 Task: Add Attachment from computer to Card Card0000000005 in Board Board0000000002 in Workspace WS0000000001 in Trello. Add Cover Purple to Card Card0000000005 in Board Board0000000002 in Workspace WS0000000001 in Trello. Add "Move Card To …" Button titled Button0000000005 to "top" of the list "To Do" to Card Card0000000005 in Board Board0000000002 in Workspace WS0000000001 in Trello. Add Description DS0000000005 to Card Card0000000005 in Board Board0000000002 in Workspace WS0000000001 in Trello. Add Comment CM0000000005 to Card Card0000000005 in Board Board0000000002 in Workspace WS0000000001 in Trello
Action: Mouse moved to (368, 235)
Screenshot: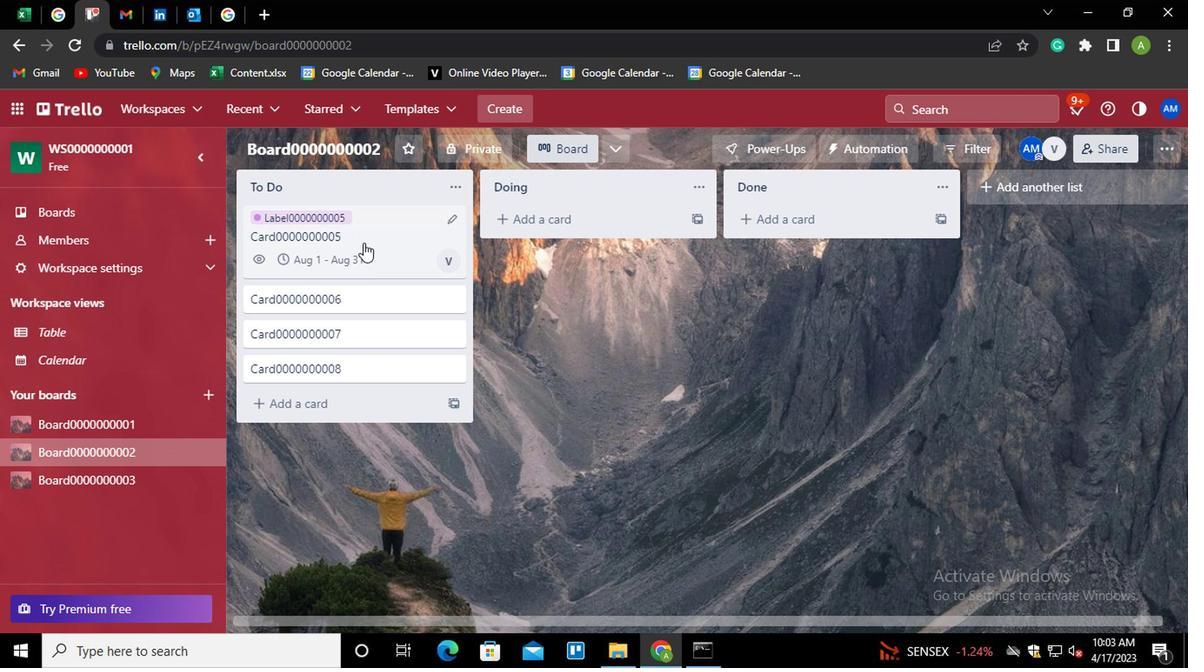 
Action: Mouse pressed left at (368, 235)
Screenshot: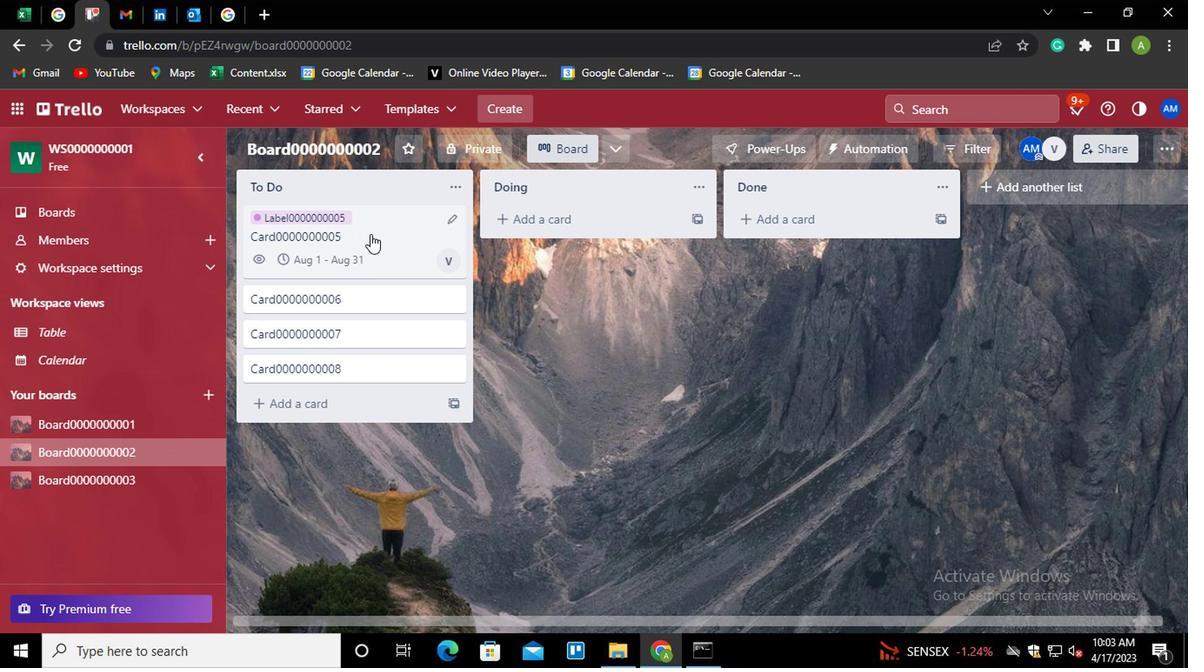 
Action: Mouse moved to (826, 442)
Screenshot: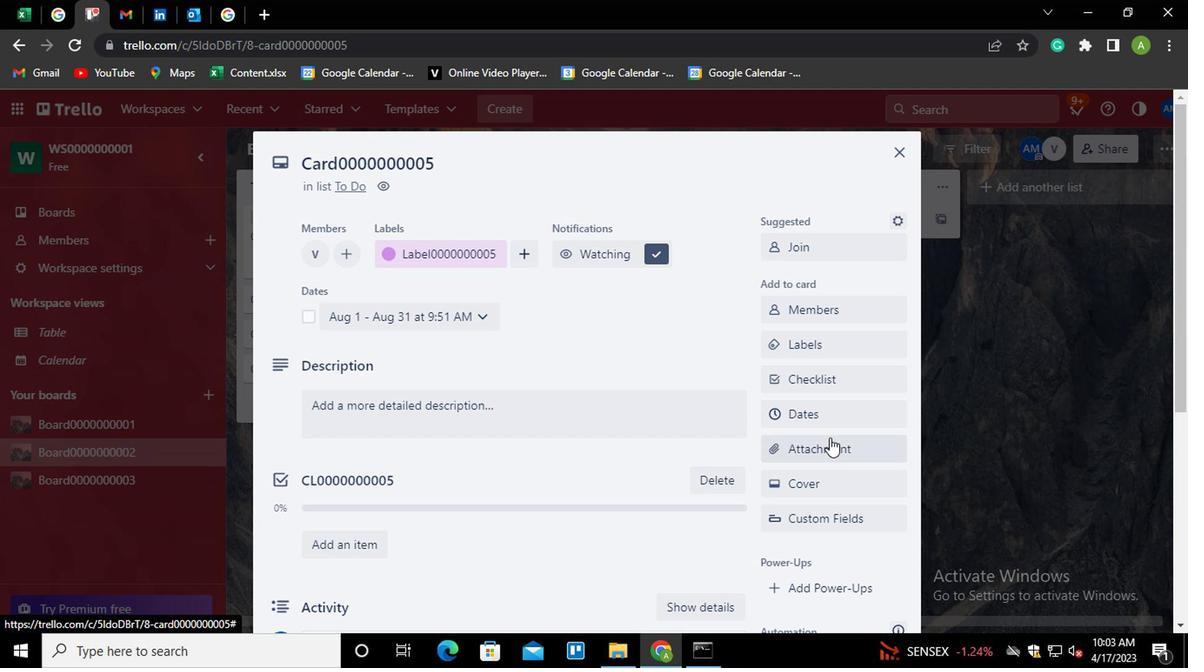 
Action: Mouse pressed left at (826, 442)
Screenshot: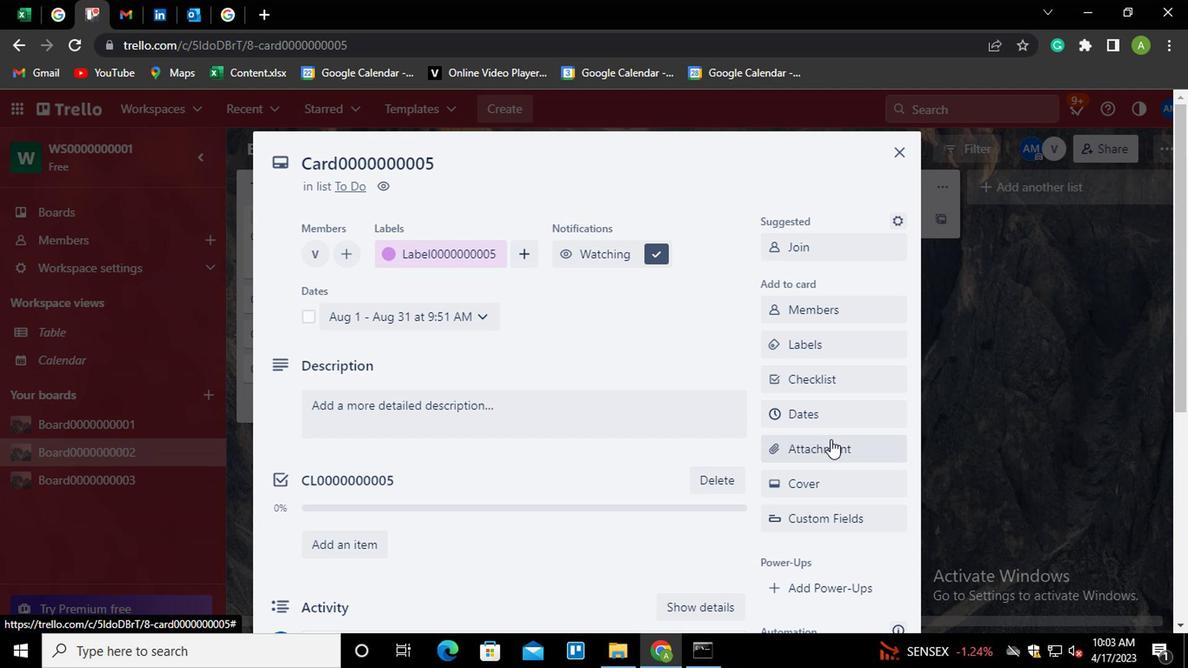 
Action: Mouse moved to (803, 177)
Screenshot: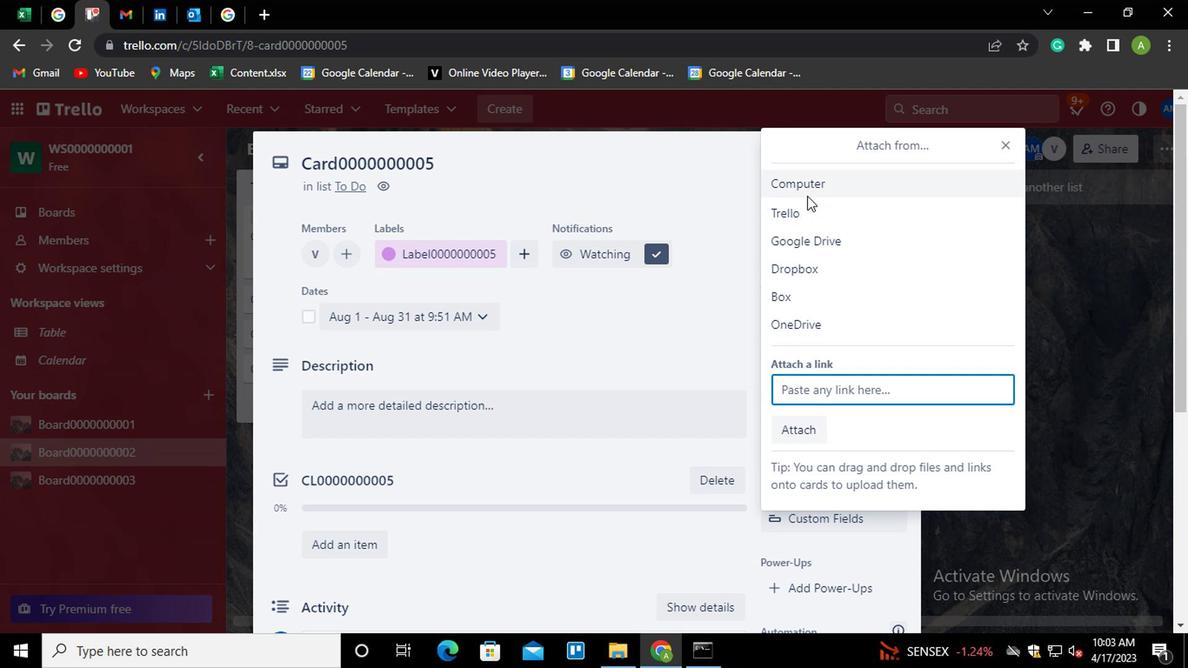 
Action: Mouse pressed left at (803, 177)
Screenshot: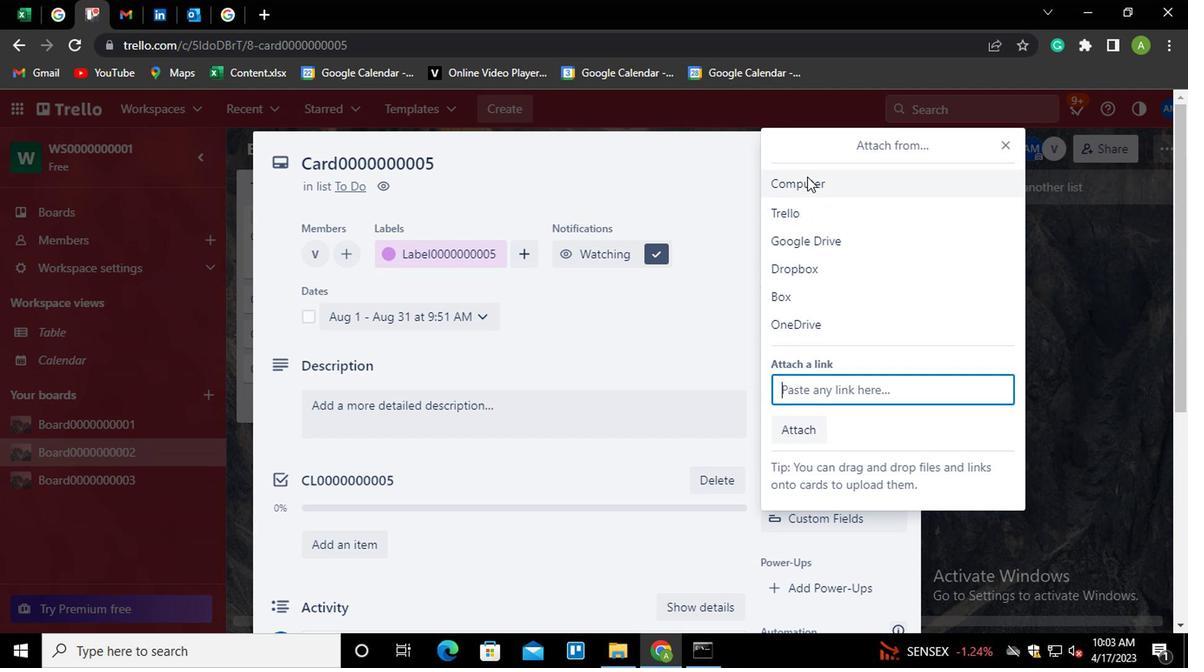 
Action: Mouse moved to (304, 130)
Screenshot: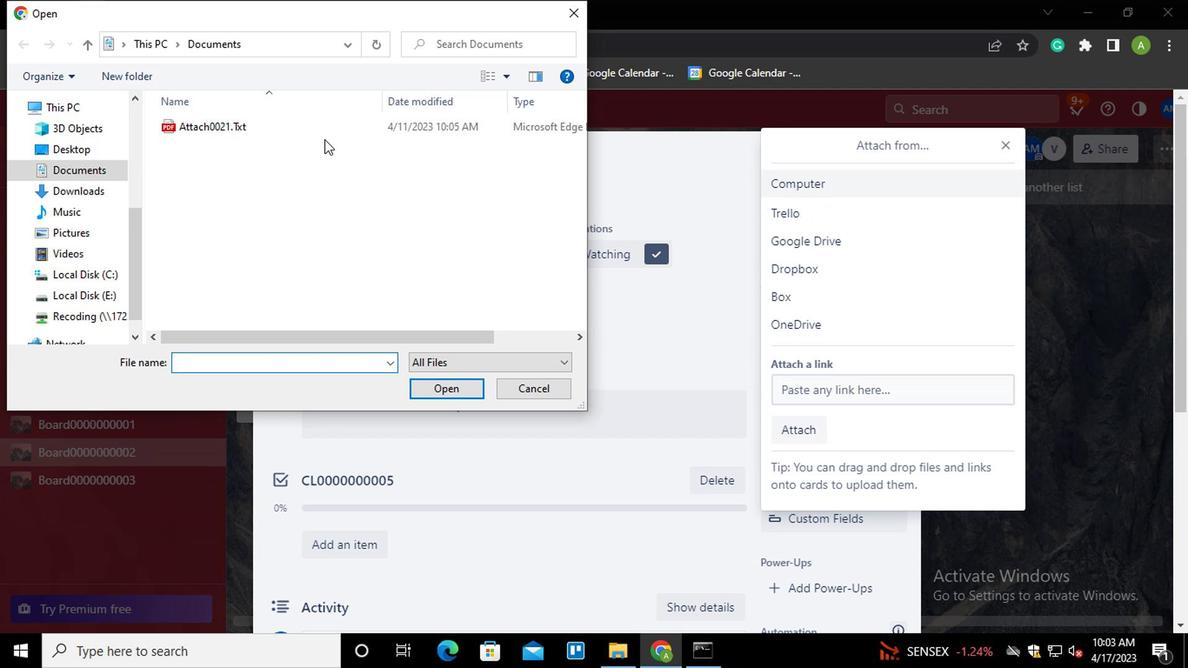 
Action: Mouse pressed left at (304, 130)
Screenshot: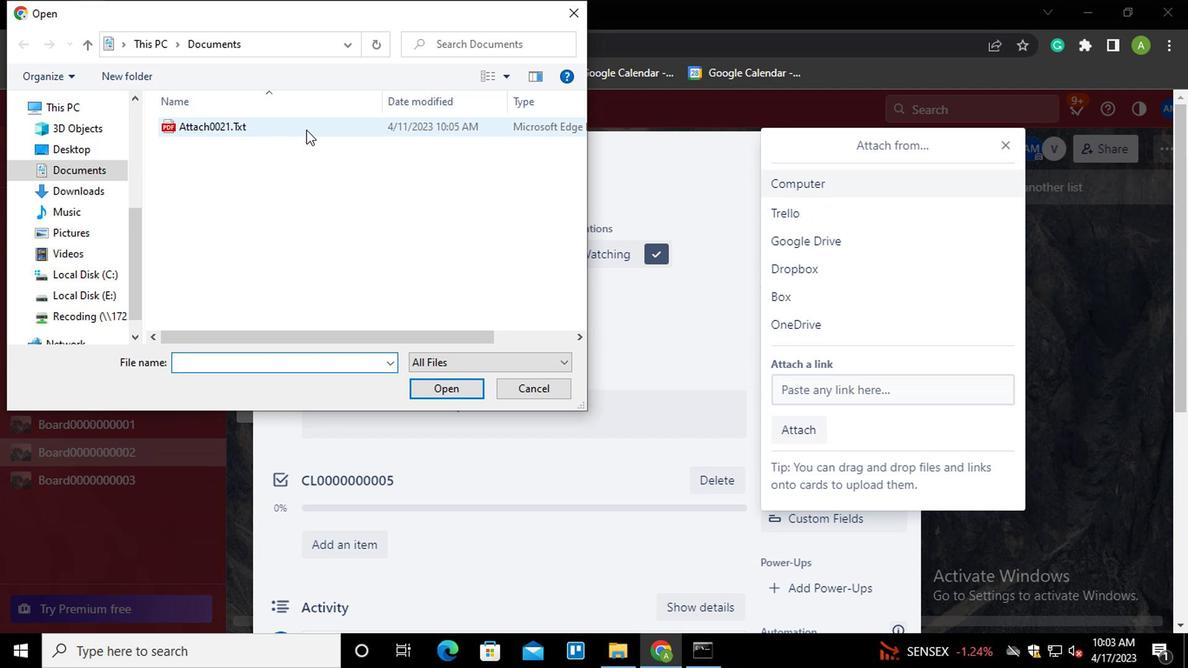 
Action: Mouse moved to (443, 388)
Screenshot: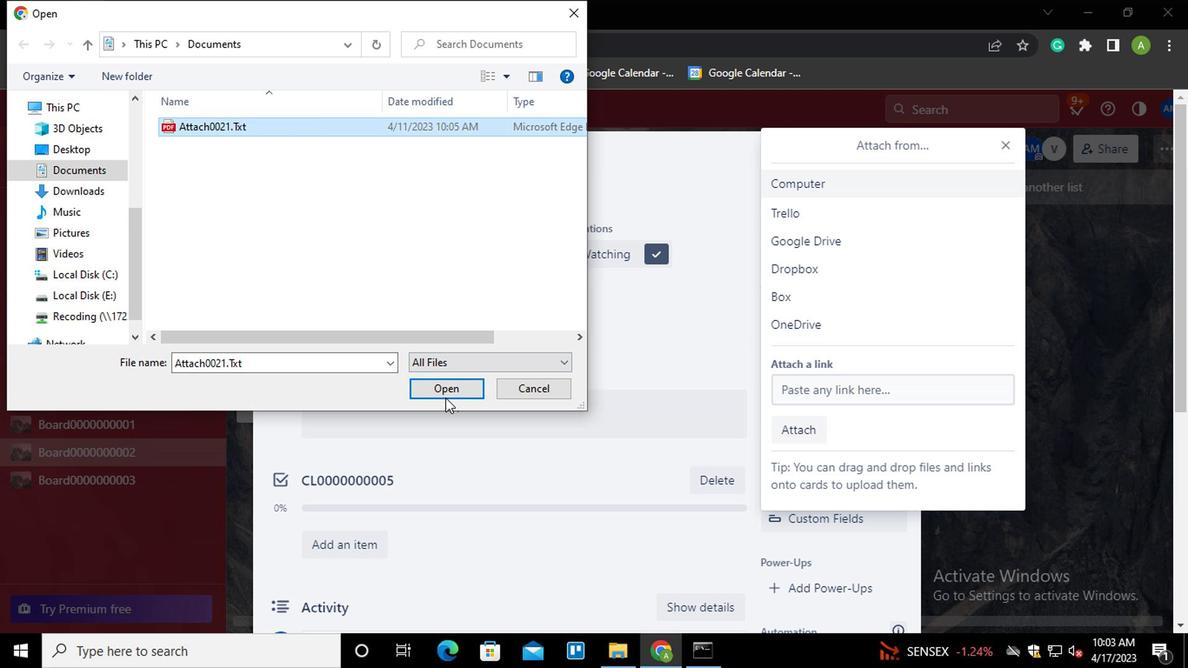 
Action: Mouse pressed left at (443, 388)
Screenshot: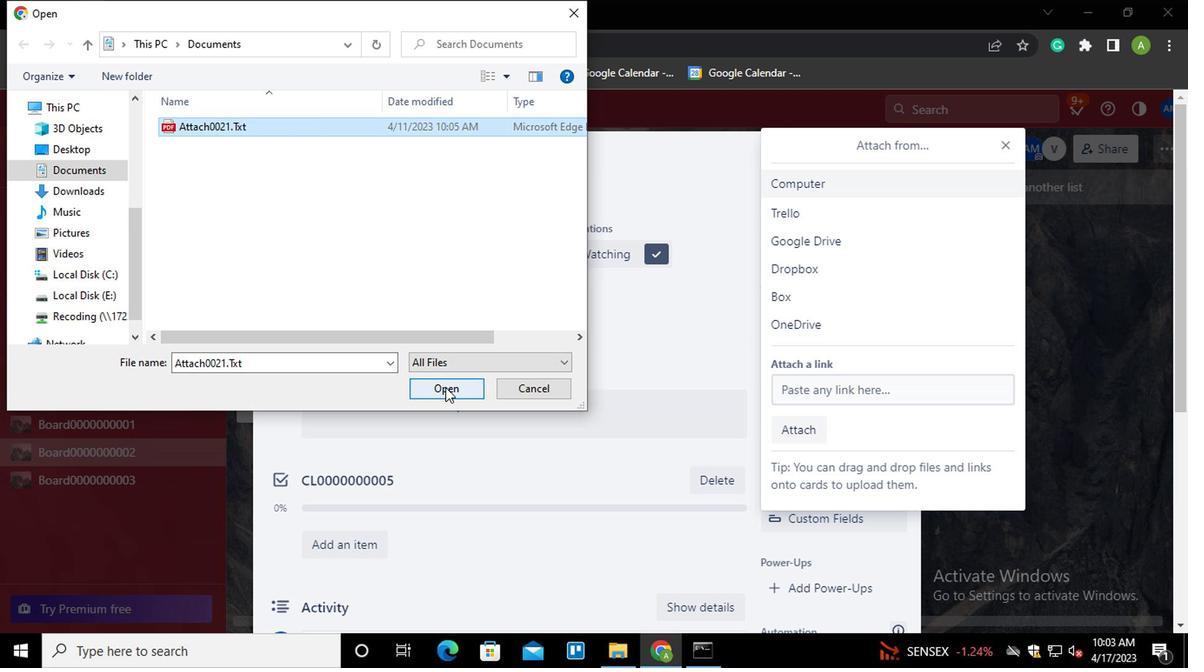 
Action: Mouse moved to (790, 487)
Screenshot: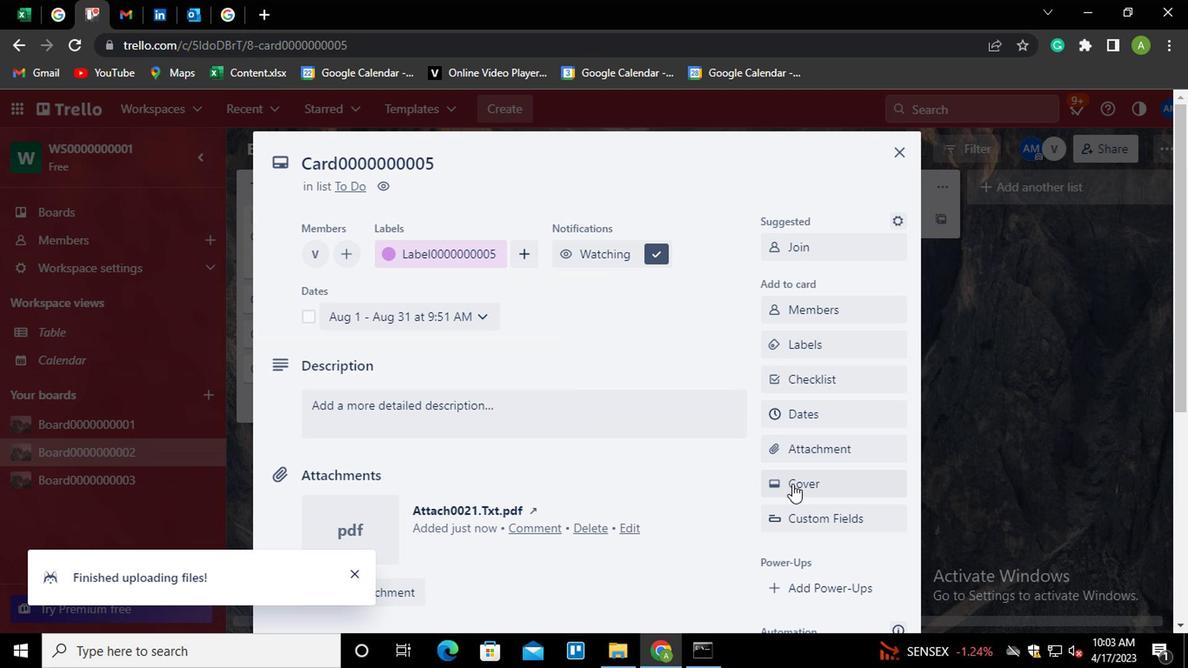 
Action: Mouse pressed left at (790, 487)
Screenshot: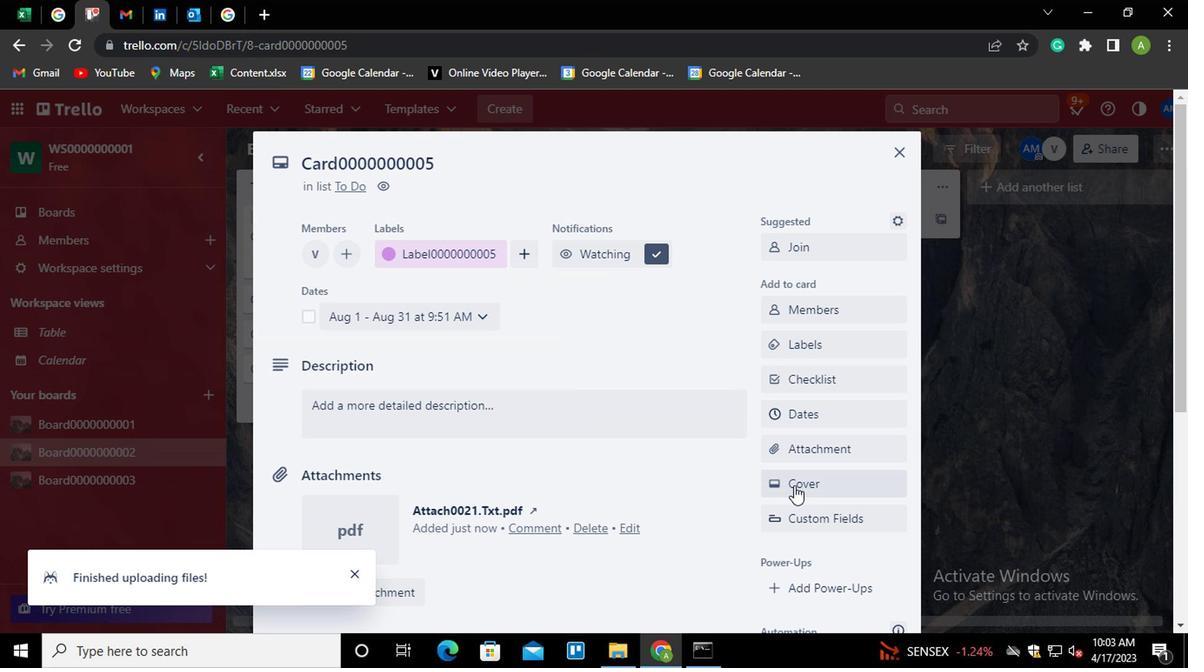 
Action: Mouse moved to (990, 294)
Screenshot: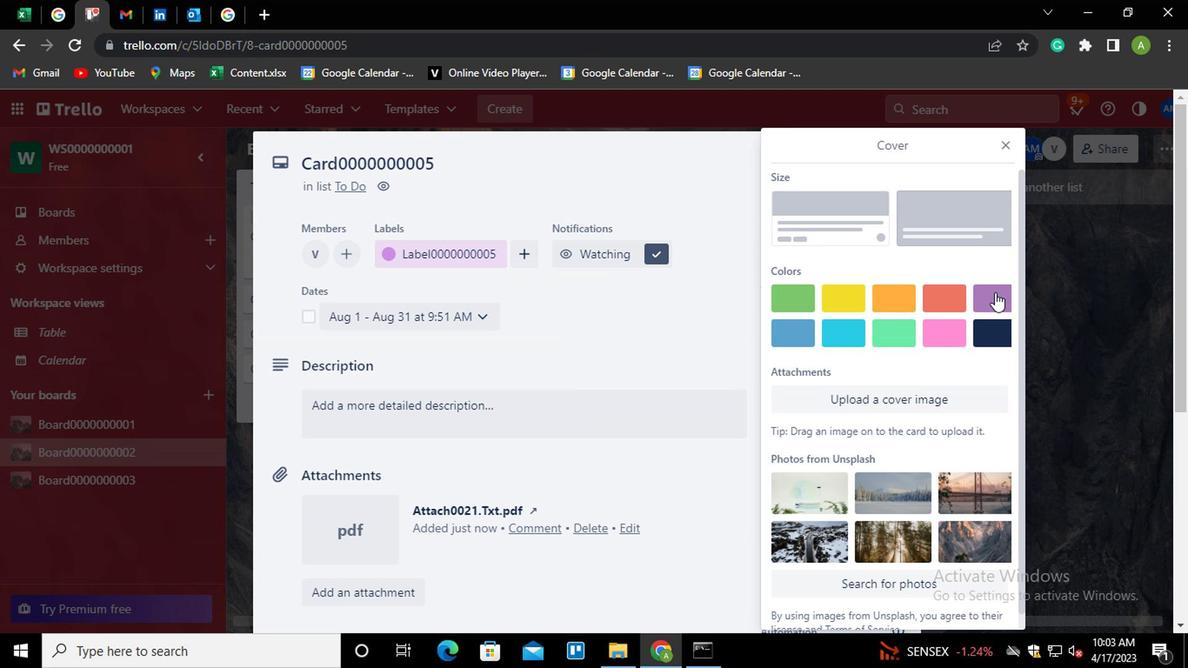 
Action: Mouse pressed left at (990, 294)
Screenshot: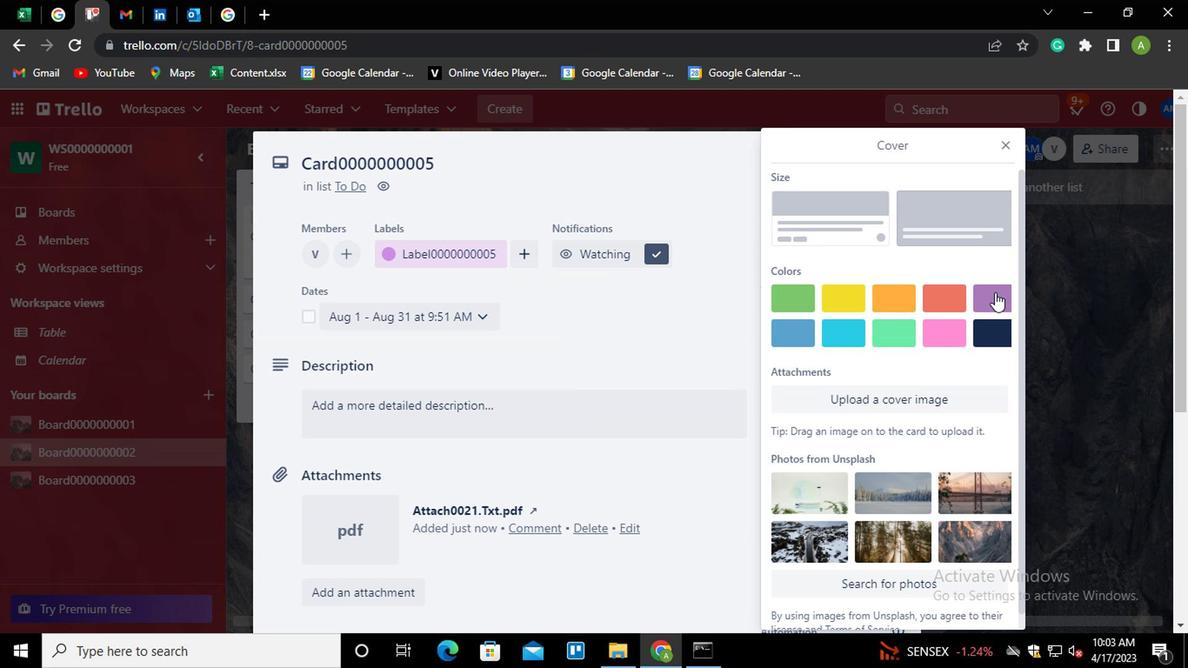 
Action: Mouse moved to (714, 344)
Screenshot: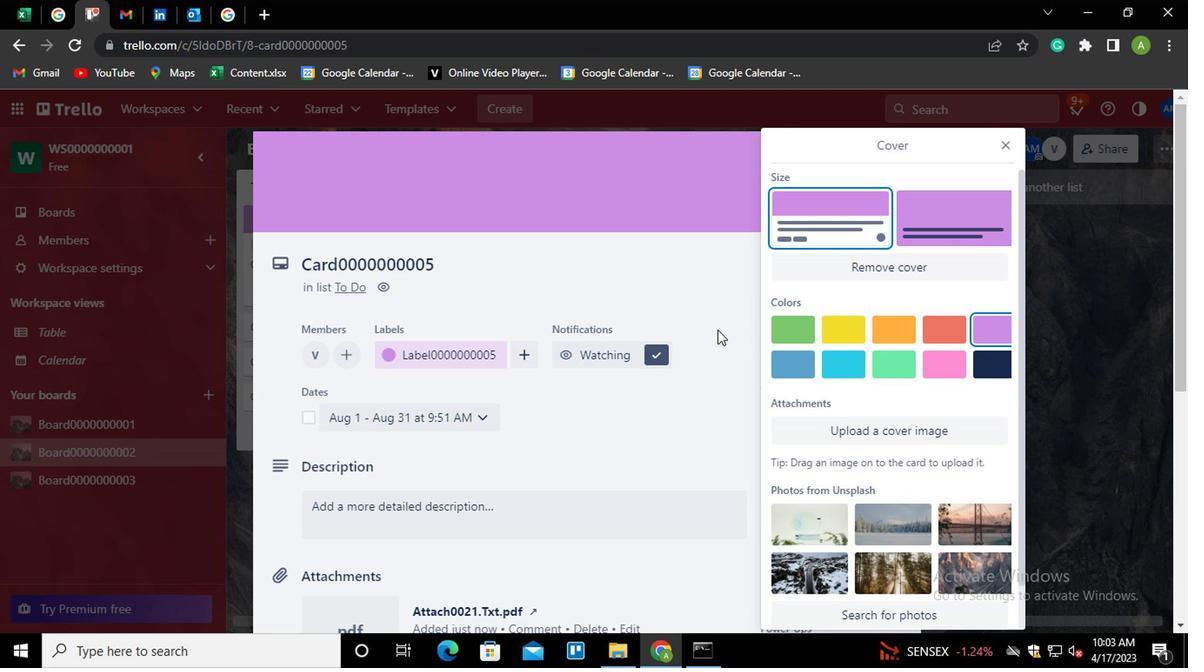 
Action: Mouse pressed left at (714, 344)
Screenshot: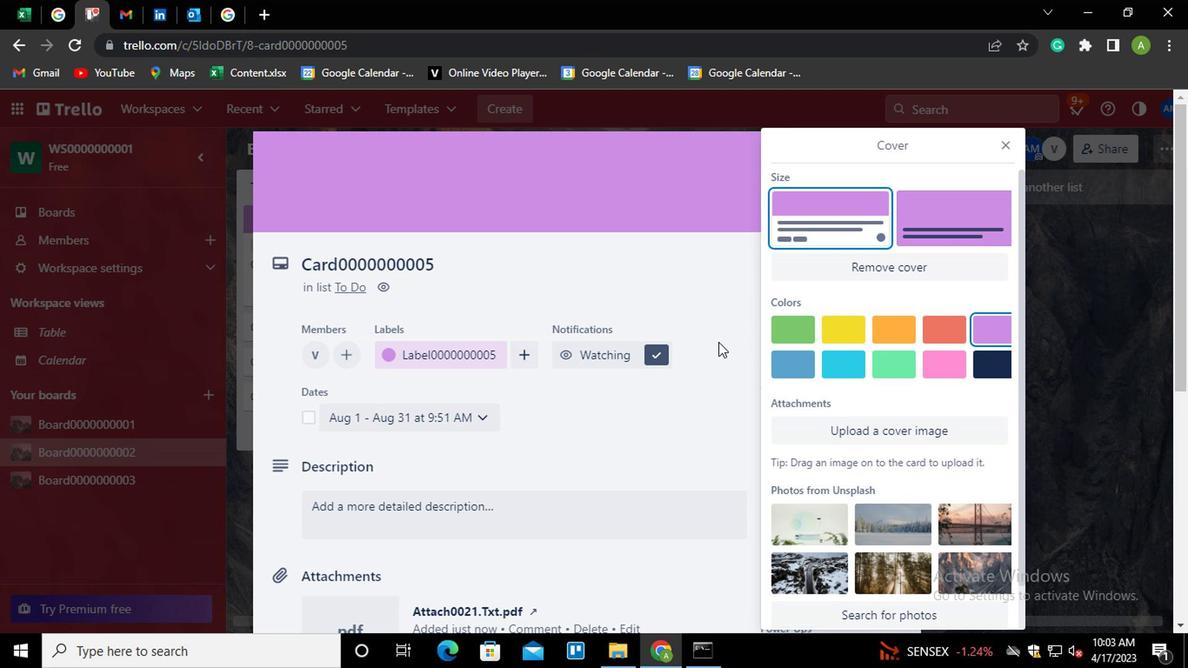
Action: Mouse moved to (803, 541)
Screenshot: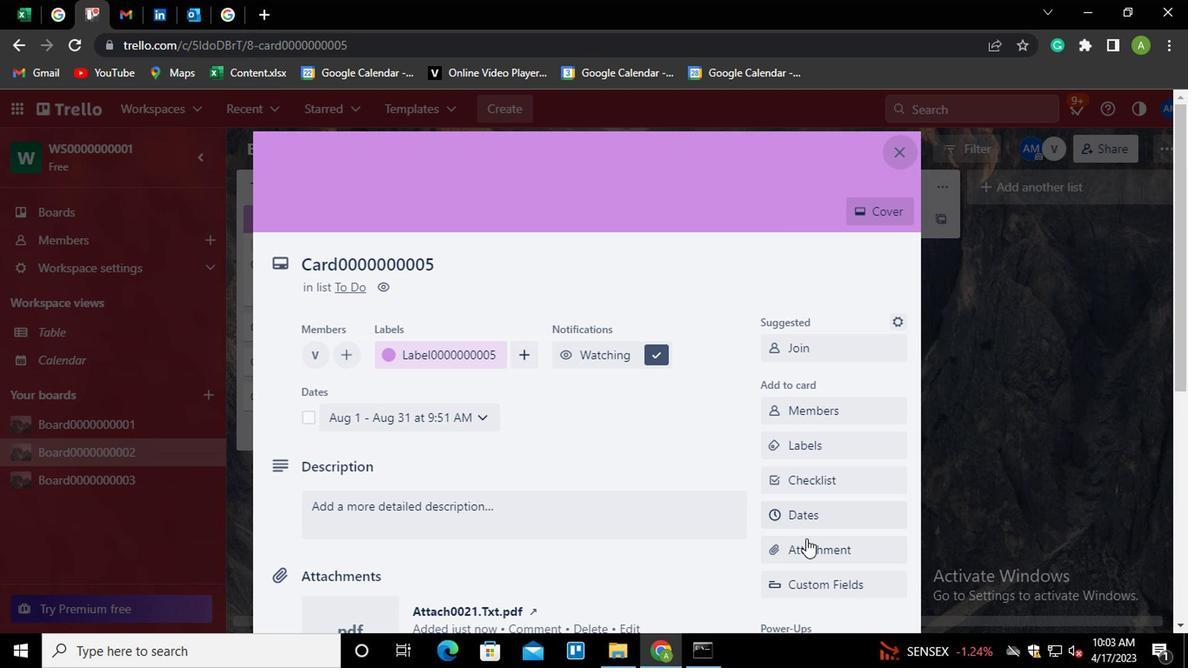 
Action: Mouse scrolled (803, 540) with delta (0, 0)
Screenshot: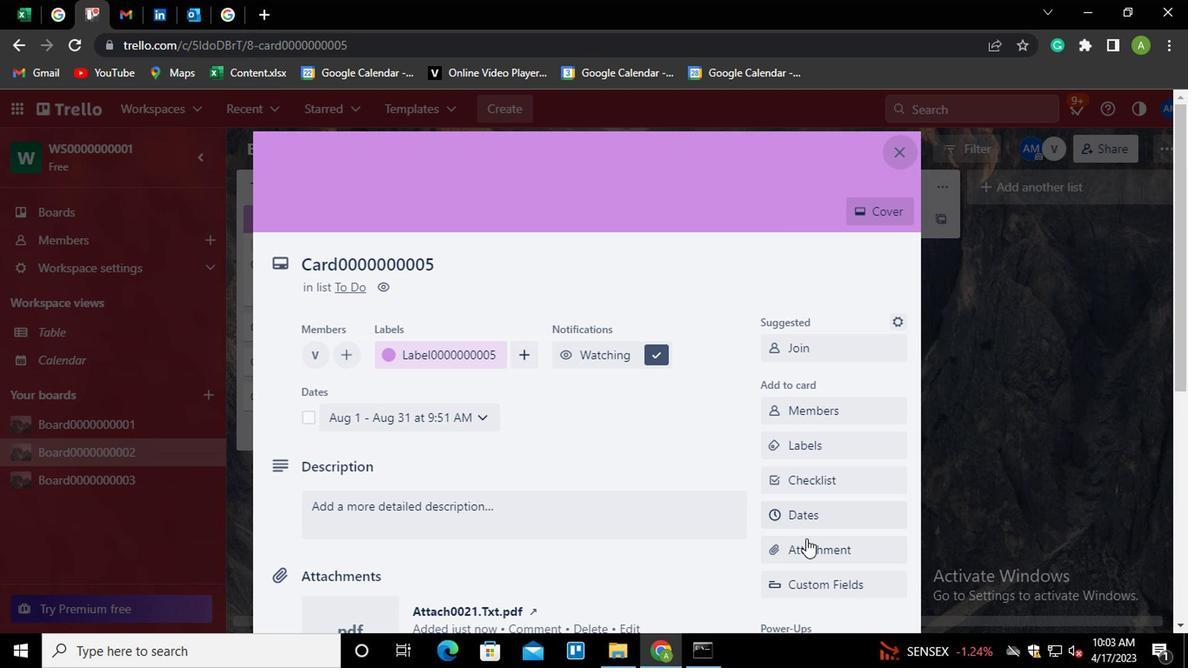 
Action: Mouse scrolled (803, 540) with delta (0, 0)
Screenshot: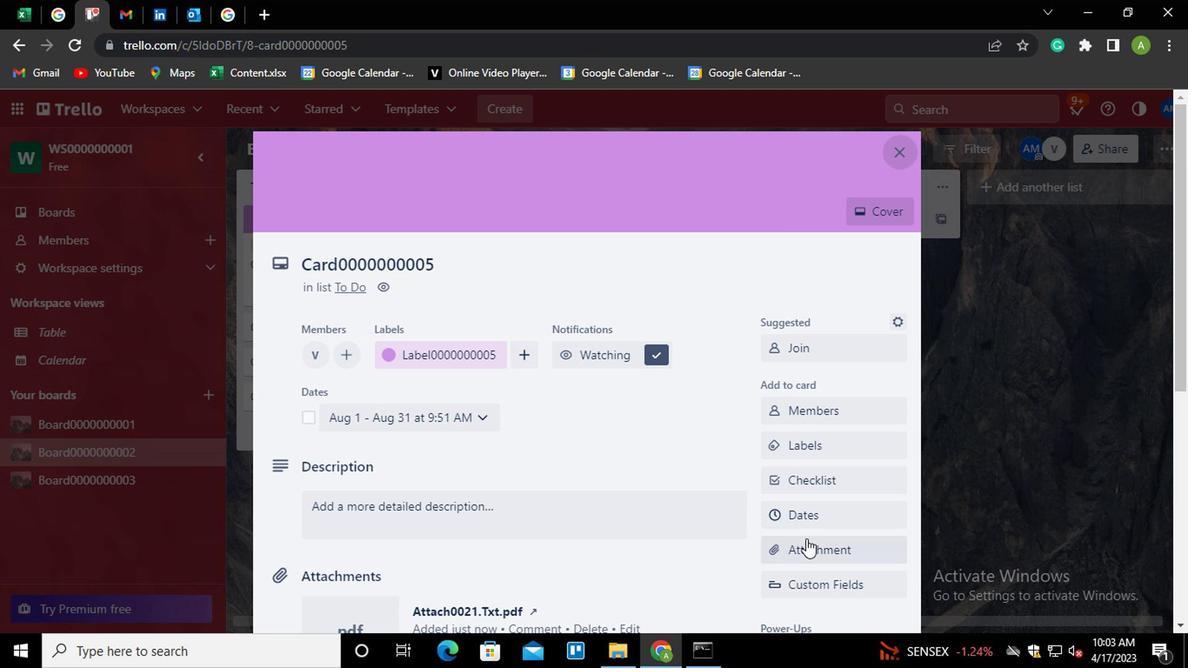 
Action: Mouse scrolled (803, 540) with delta (0, 0)
Screenshot: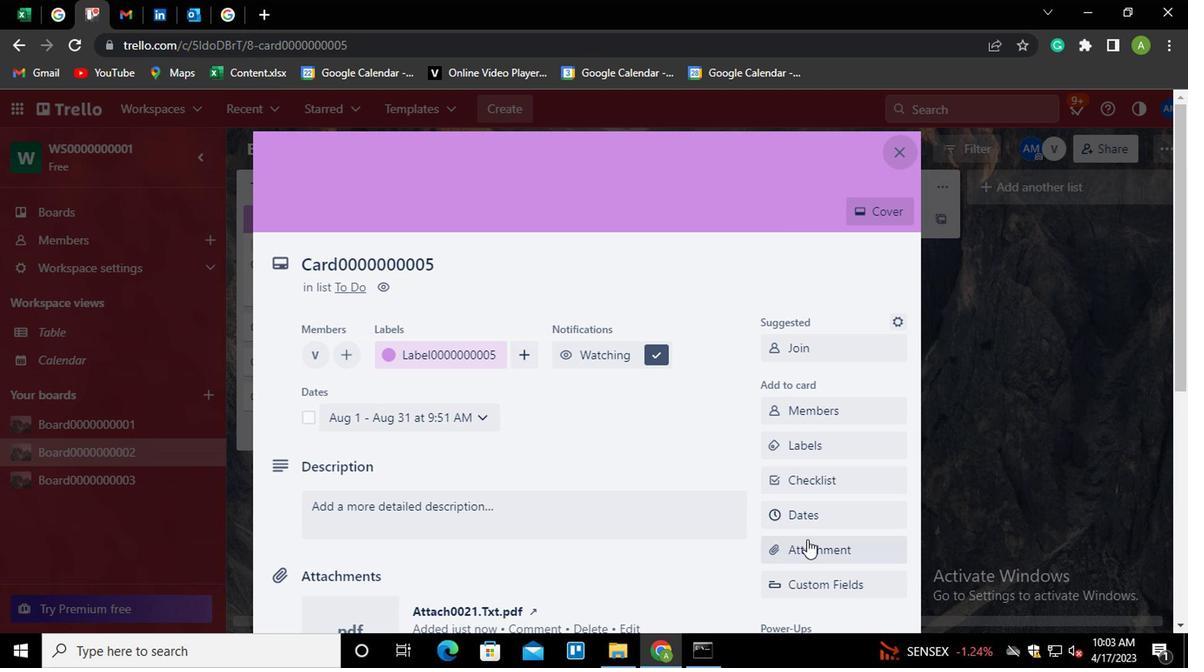 
Action: Mouse moved to (804, 478)
Screenshot: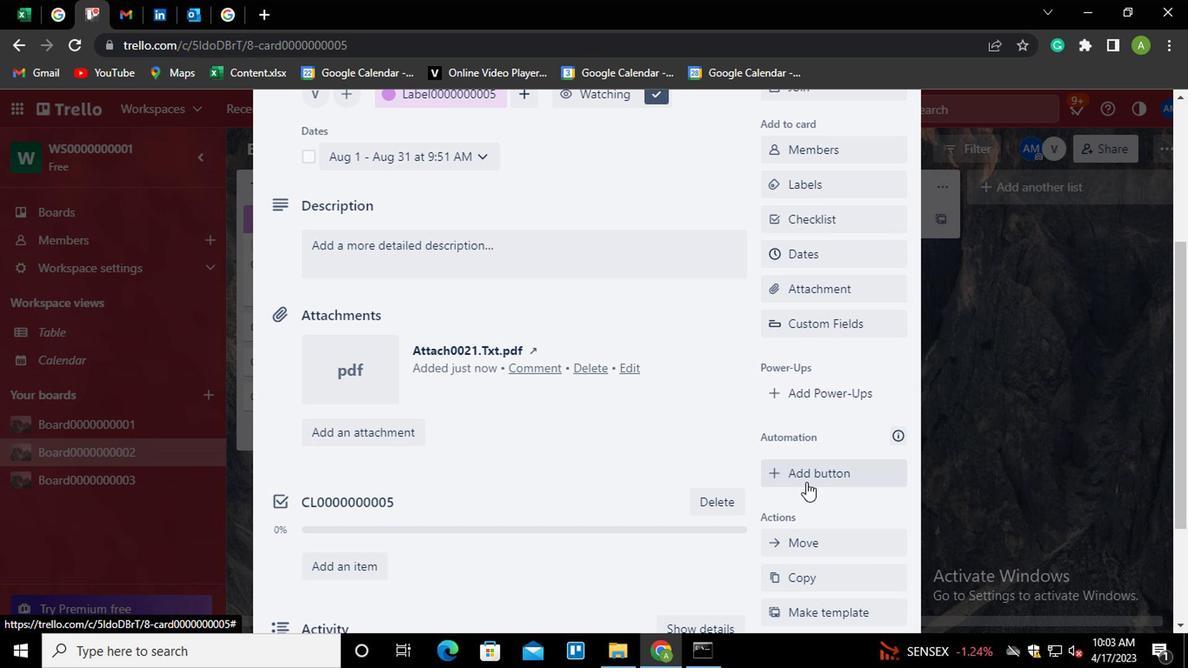 
Action: Mouse pressed left at (804, 478)
Screenshot: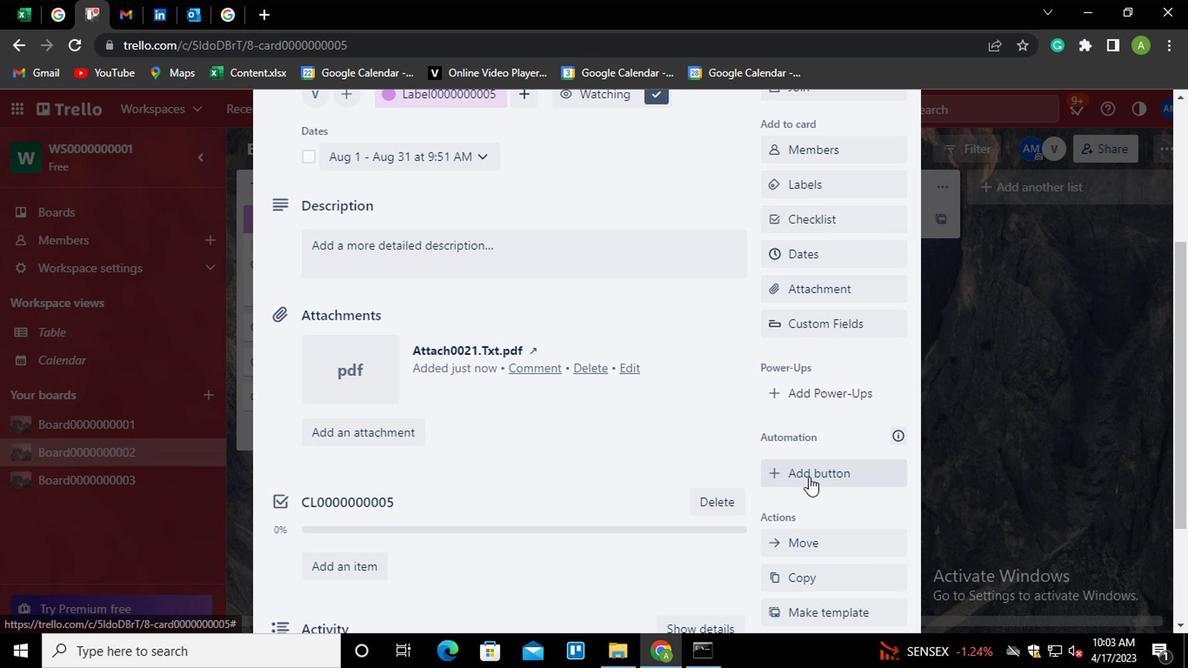 
Action: Mouse moved to (839, 224)
Screenshot: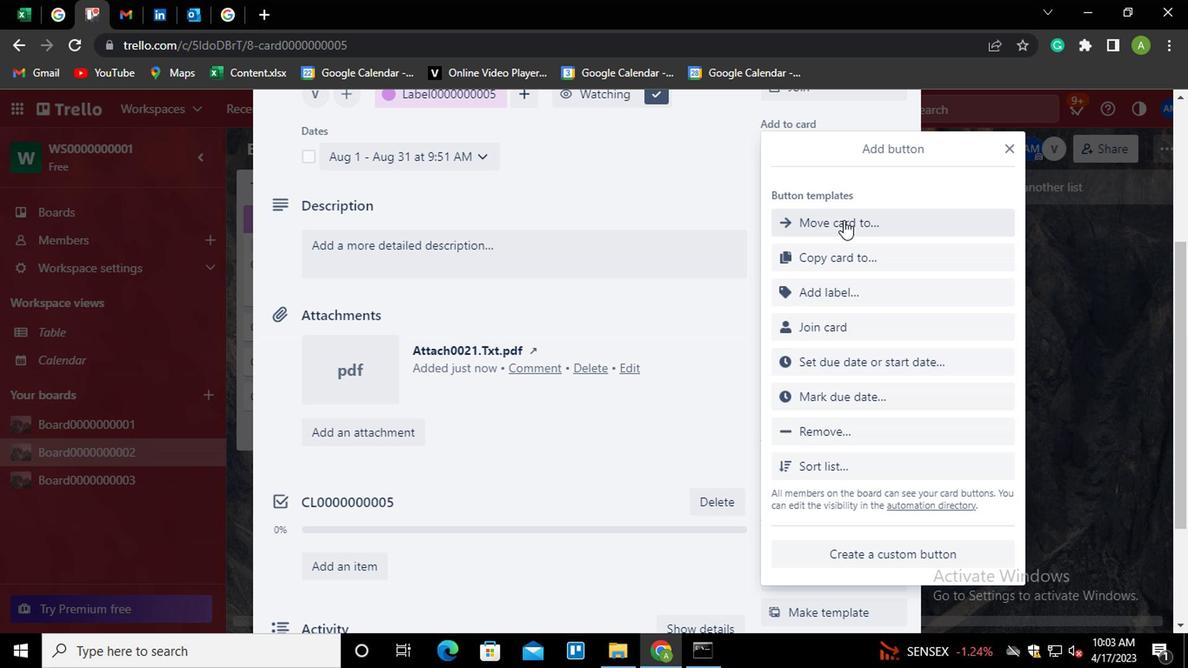 
Action: Mouse pressed left at (839, 224)
Screenshot: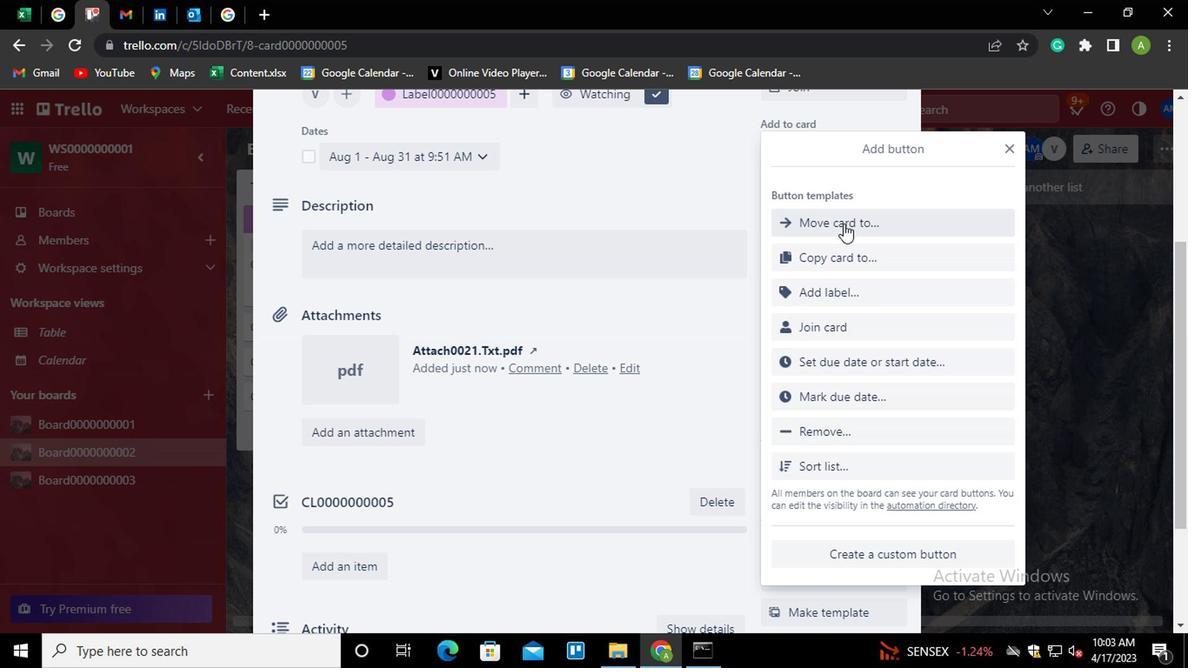 
Action: Mouse moved to (840, 226)
Screenshot: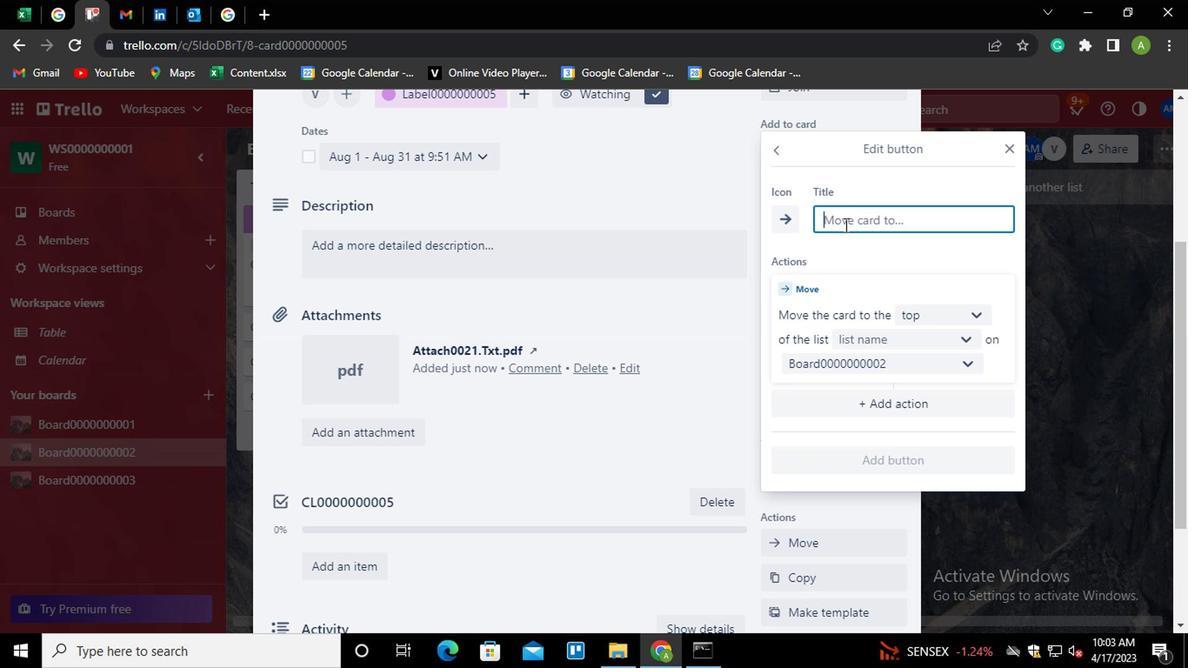 
Action: Key pressed <Key.shift>
Screenshot: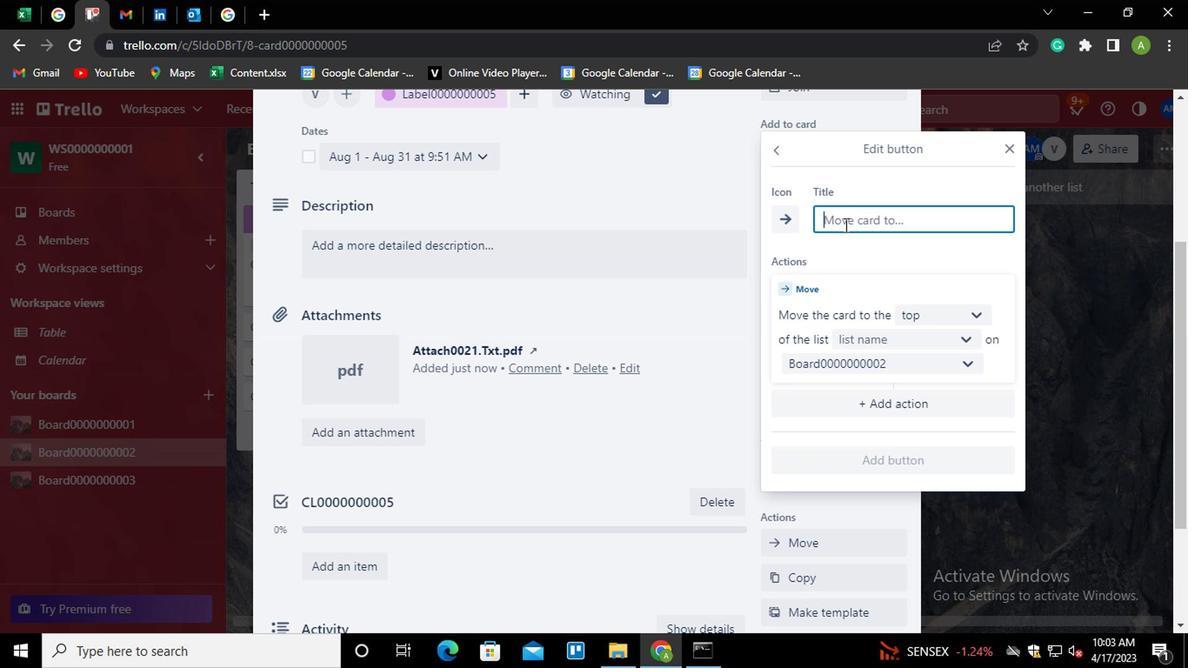 
Action: Mouse moved to (841, 224)
Screenshot: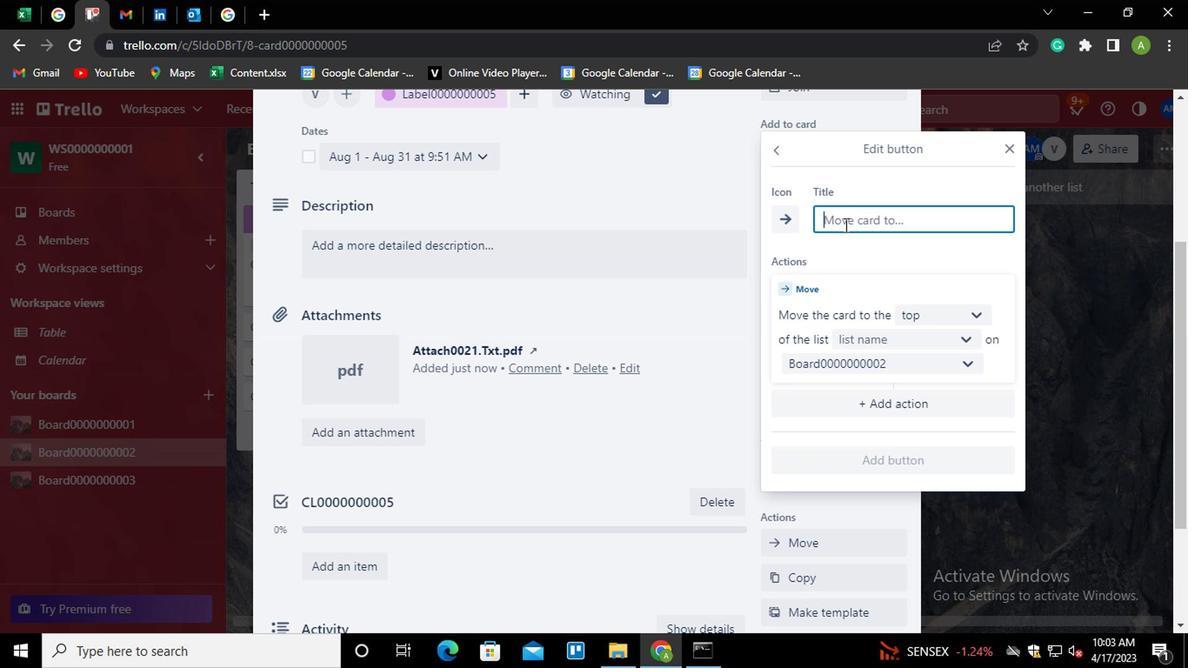 
Action: Key pressed BUTTON0000000005
Screenshot: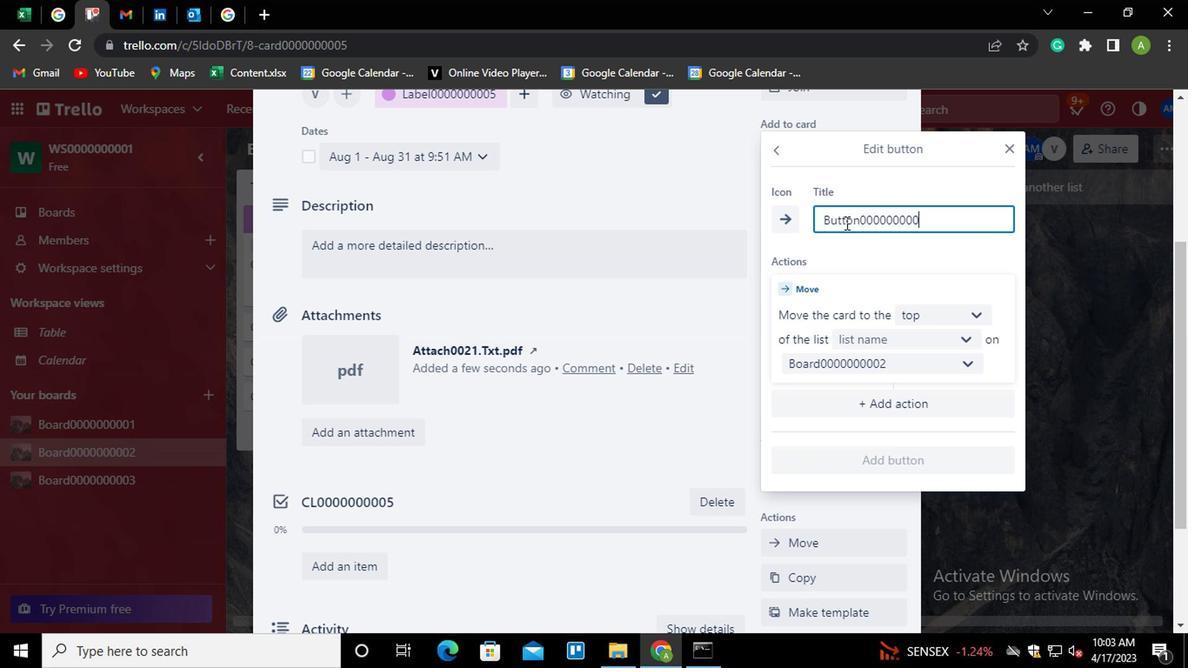 
Action: Mouse moved to (900, 339)
Screenshot: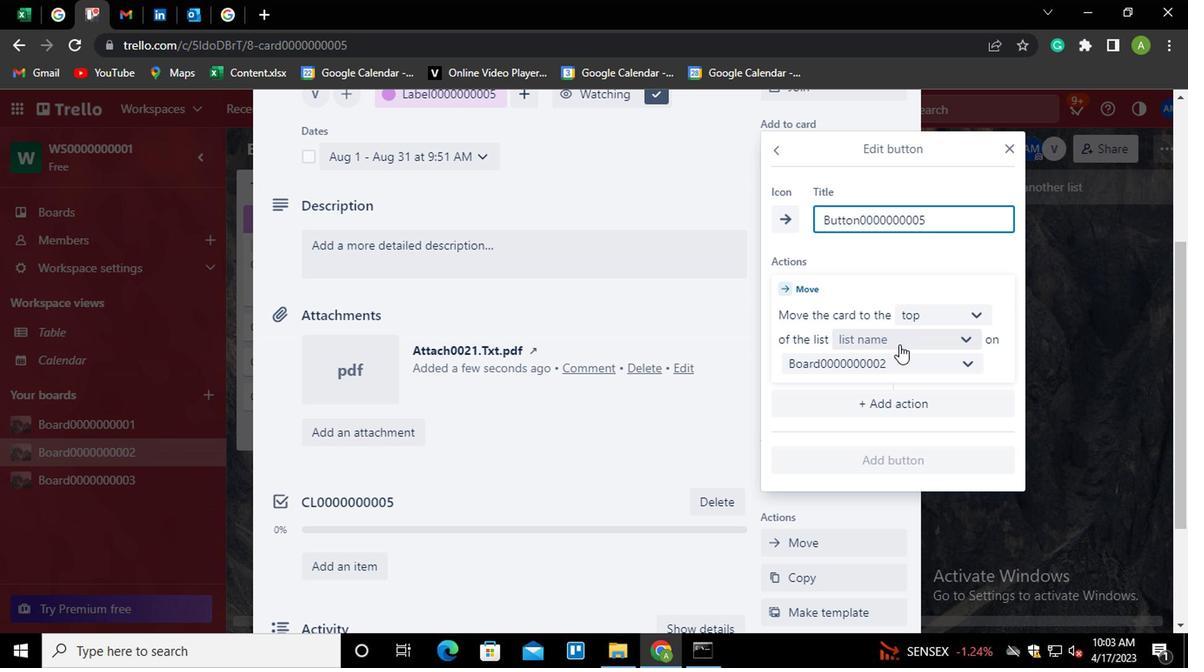 
Action: Mouse pressed left at (900, 339)
Screenshot: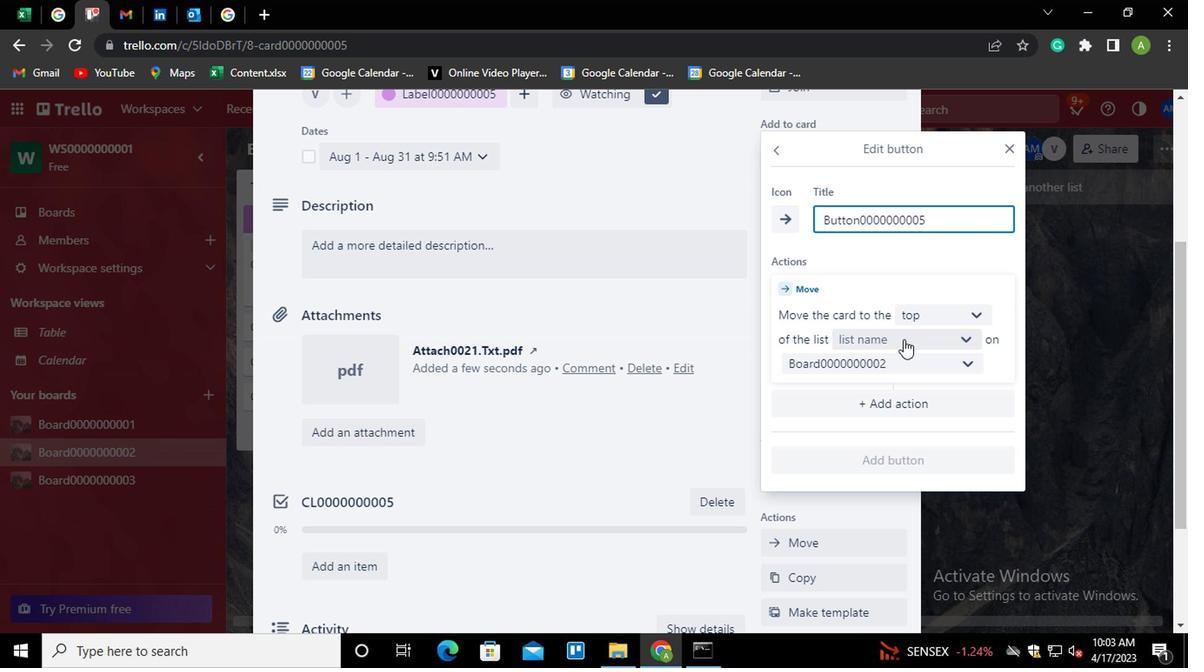 
Action: Mouse moved to (897, 372)
Screenshot: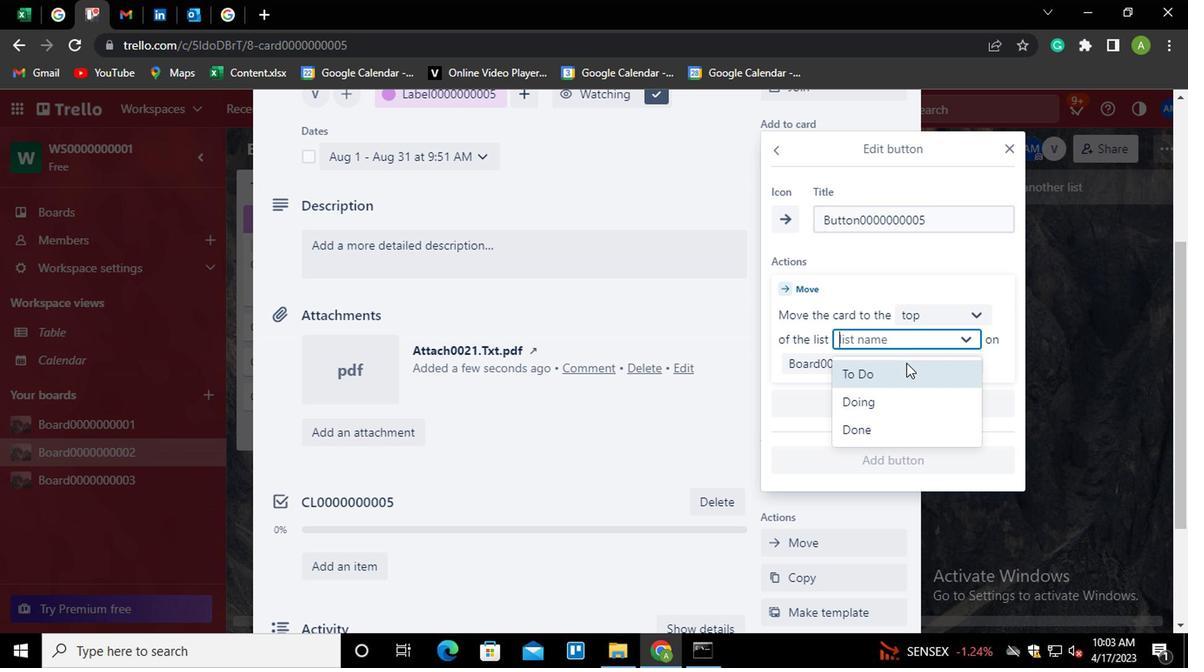 
Action: Mouse pressed left at (897, 372)
Screenshot: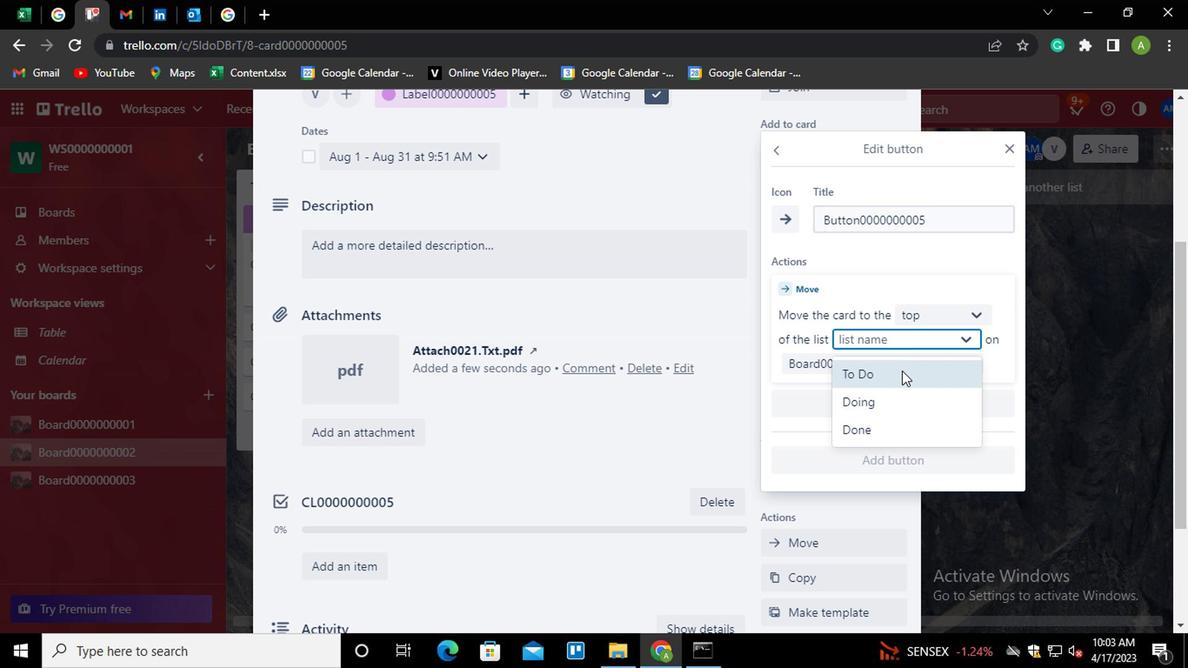 
Action: Mouse moved to (900, 455)
Screenshot: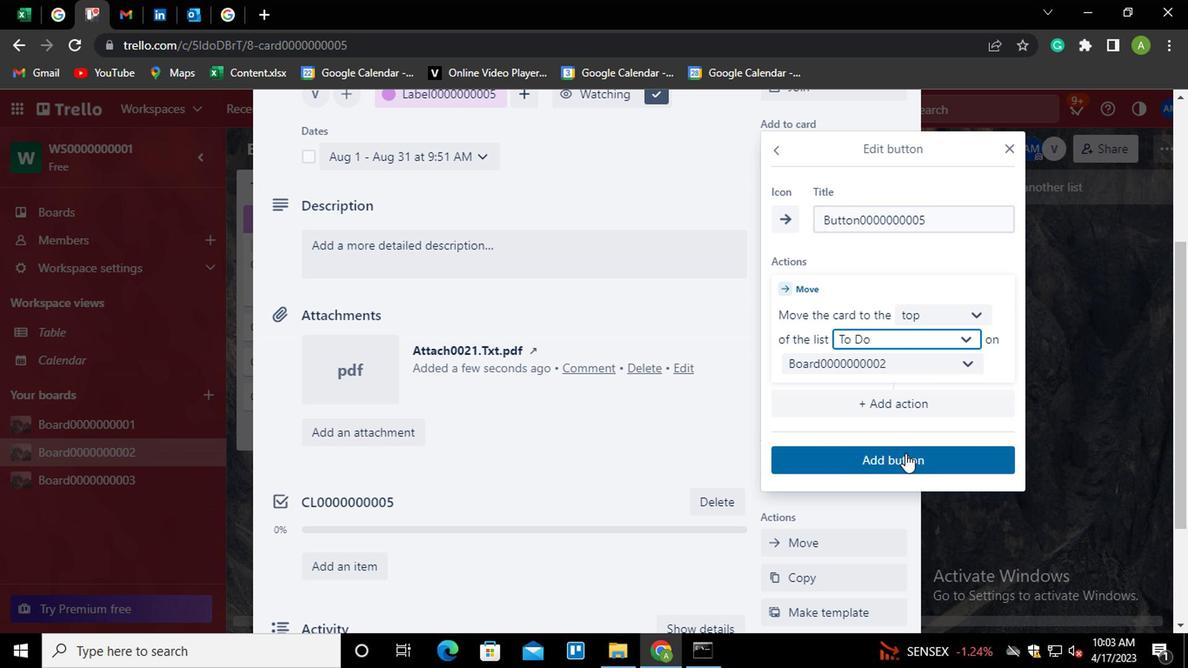 
Action: Mouse pressed left at (900, 455)
Screenshot: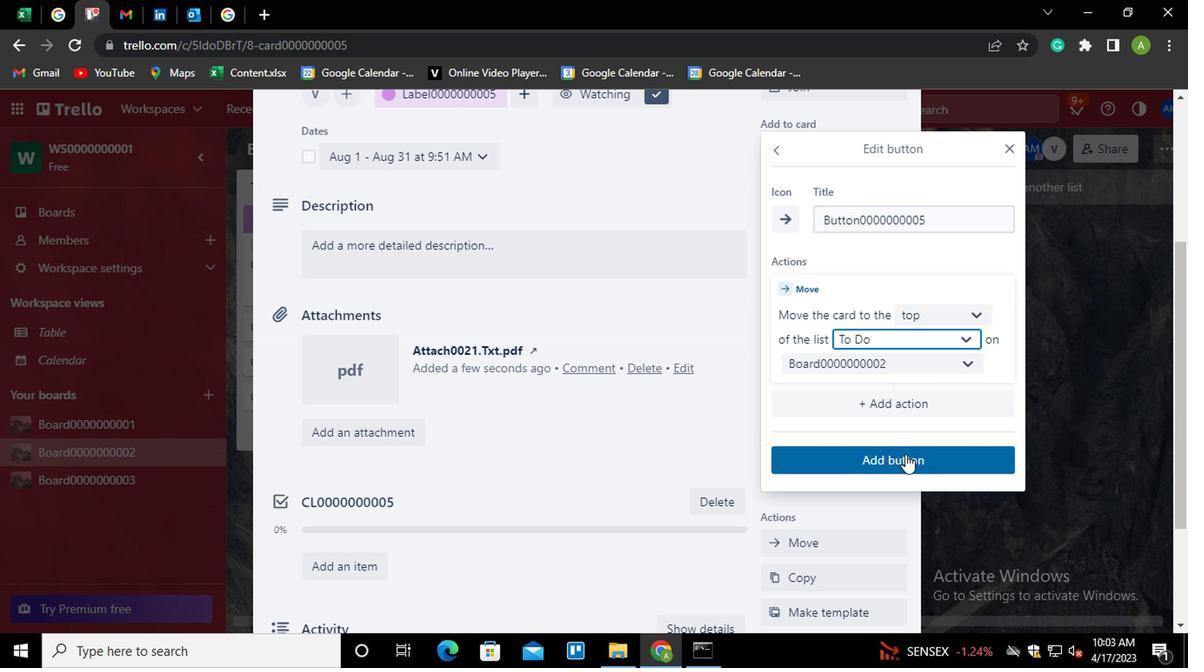 
Action: Mouse moved to (474, 246)
Screenshot: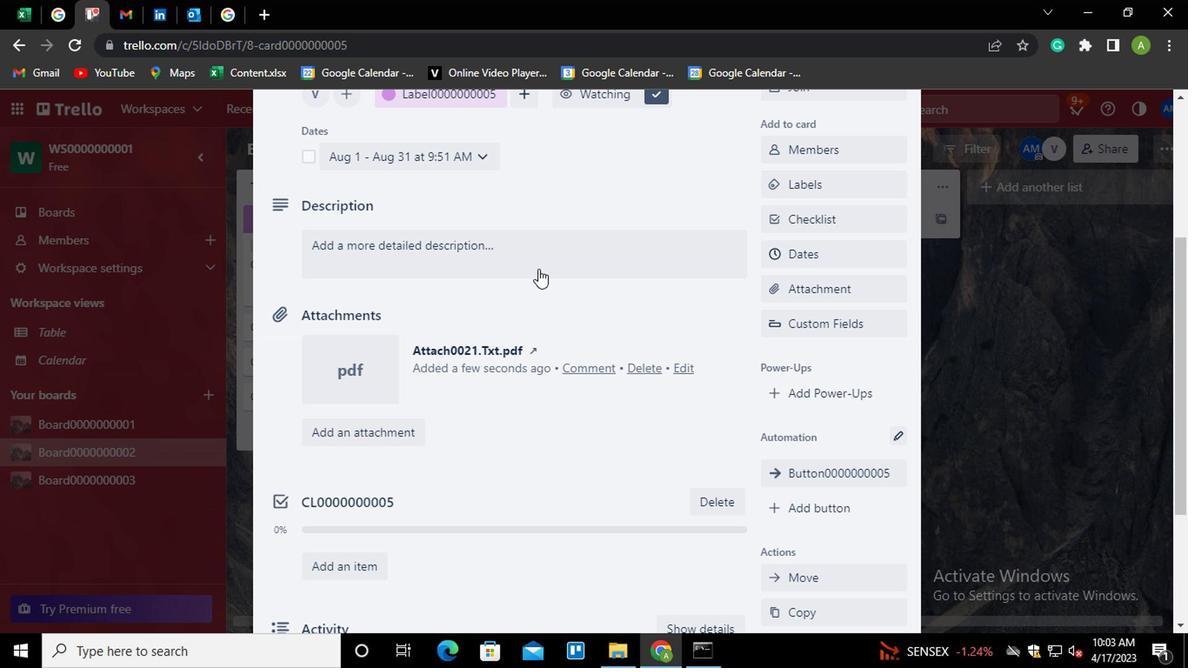 
Action: Mouse pressed left at (474, 246)
Screenshot: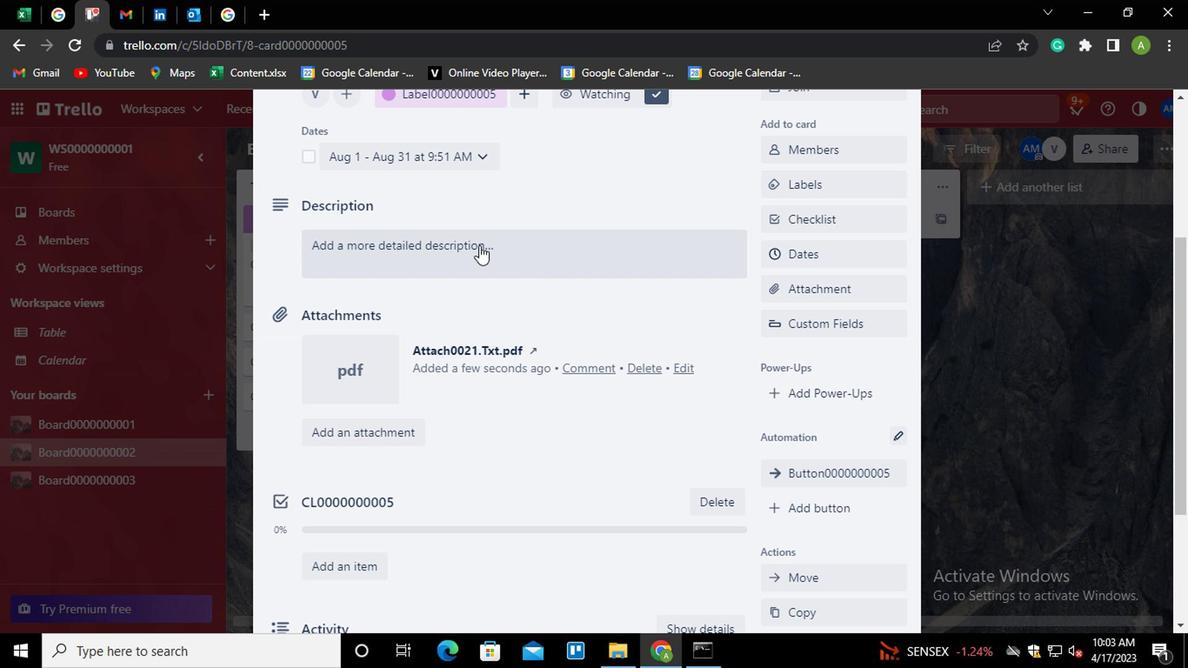 
Action: Mouse moved to (465, 250)
Screenshot: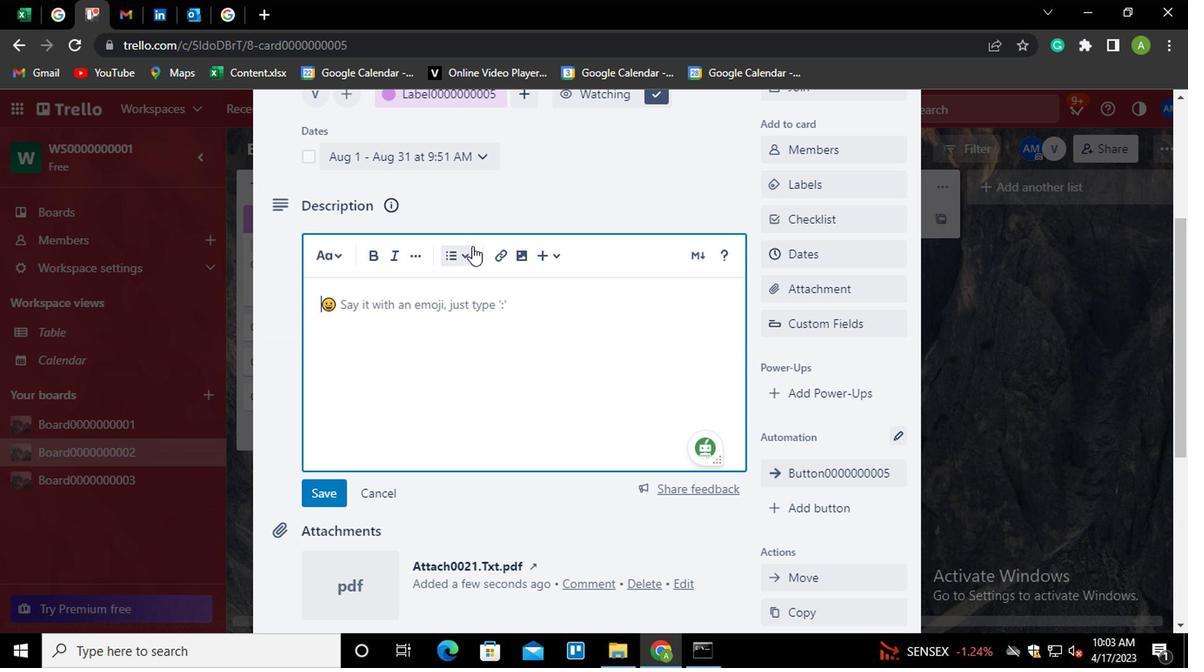 
Action: Key pressed <Key.shift>
Screenshot: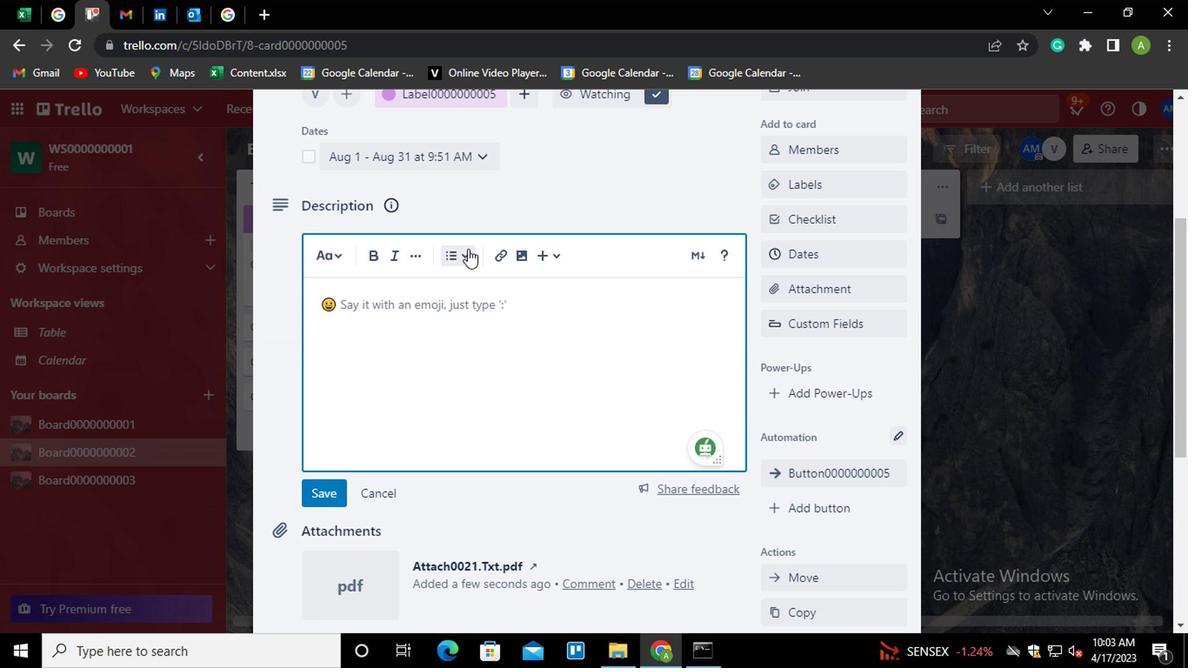 
Action: Mouse moved to (459, 252)
Screenshot: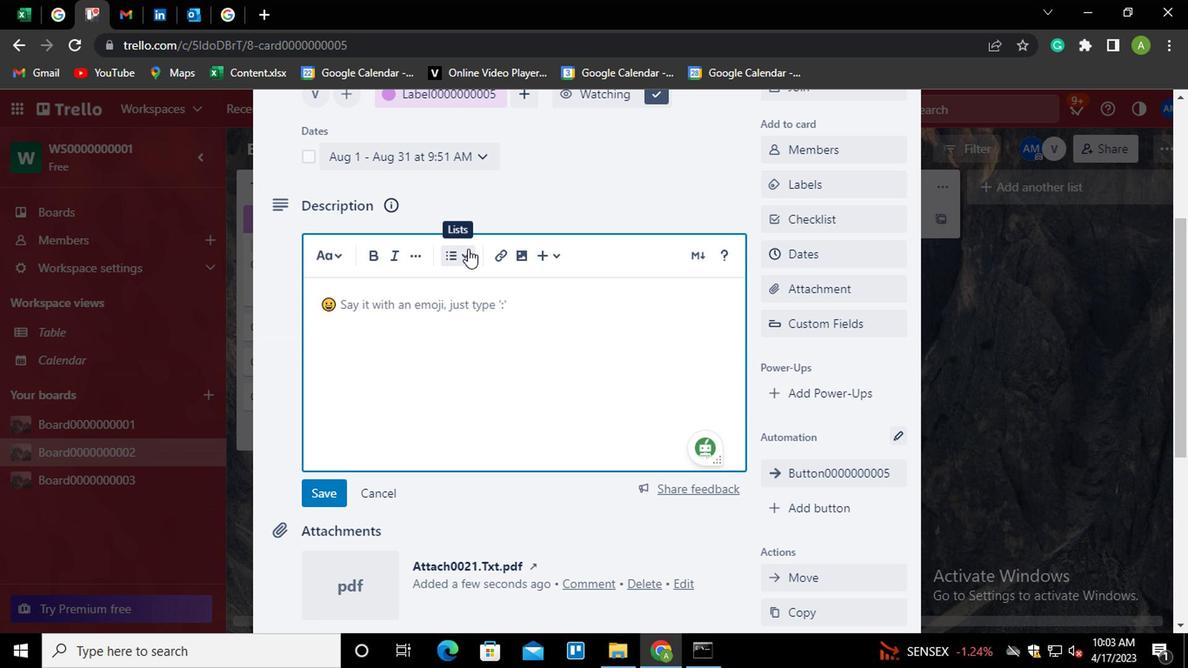 
Action: Key pressed D
Screenshot: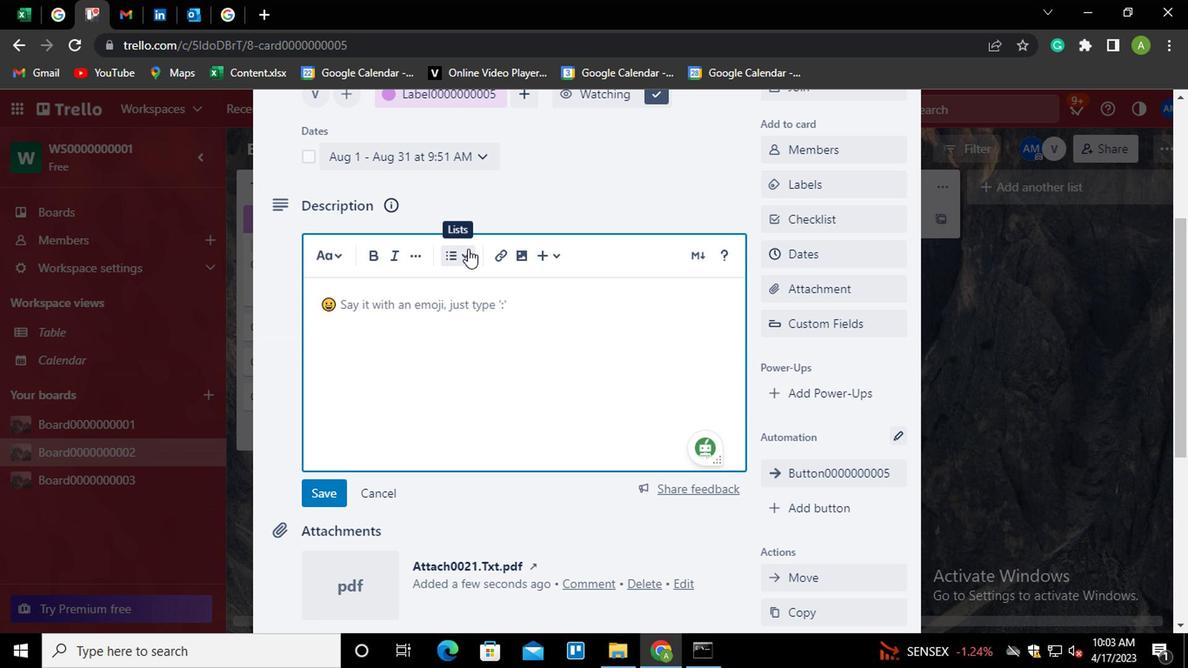 
Action: Mouse moved to (459, 253)
Screenshot: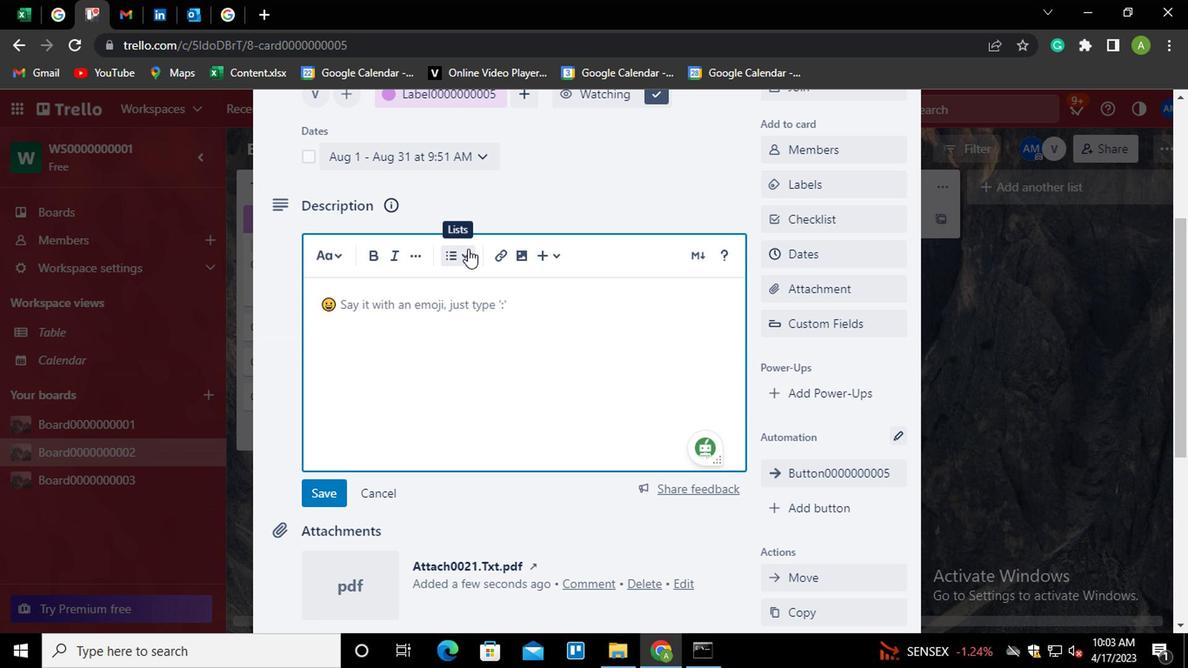 
Action: Key pressed S0000000005
Screenshot: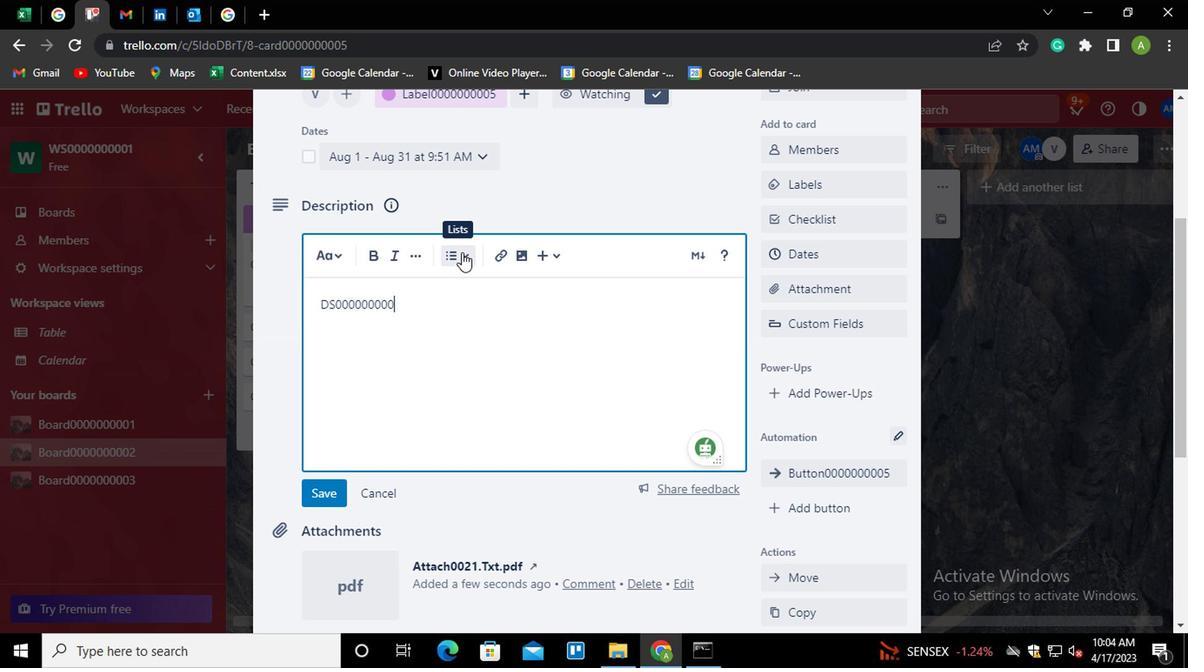 
Action: Mouse moved to (315, 495)
Screenshot: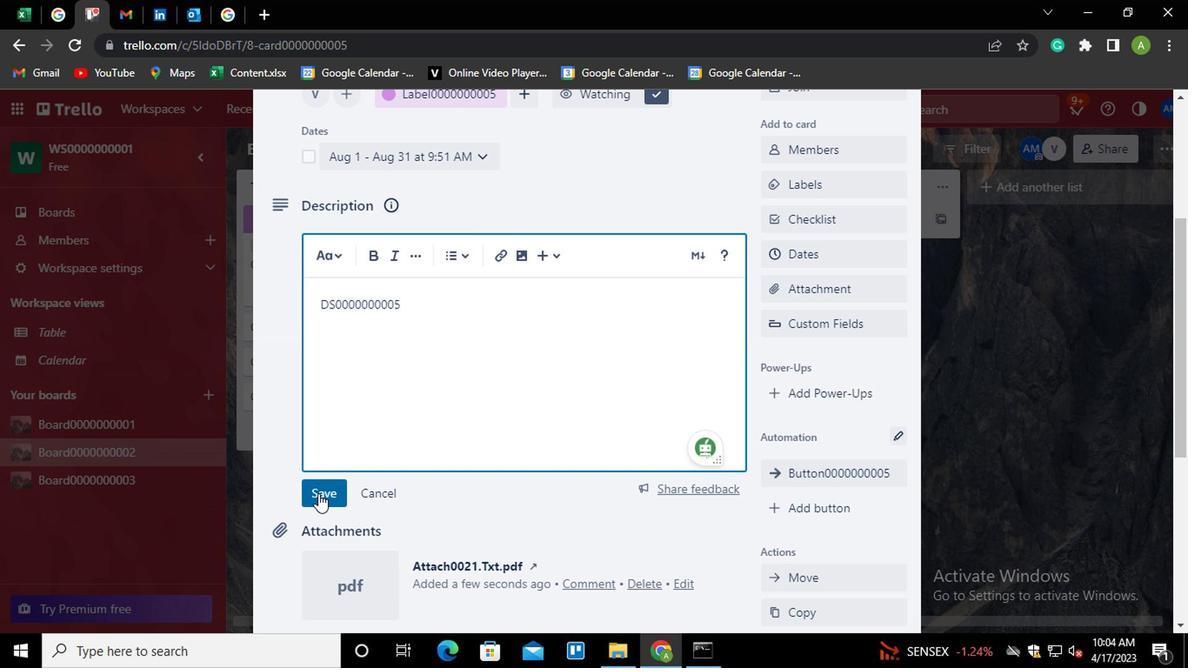 
Action: Mouse pressed left at (315, 495)
Screenshot: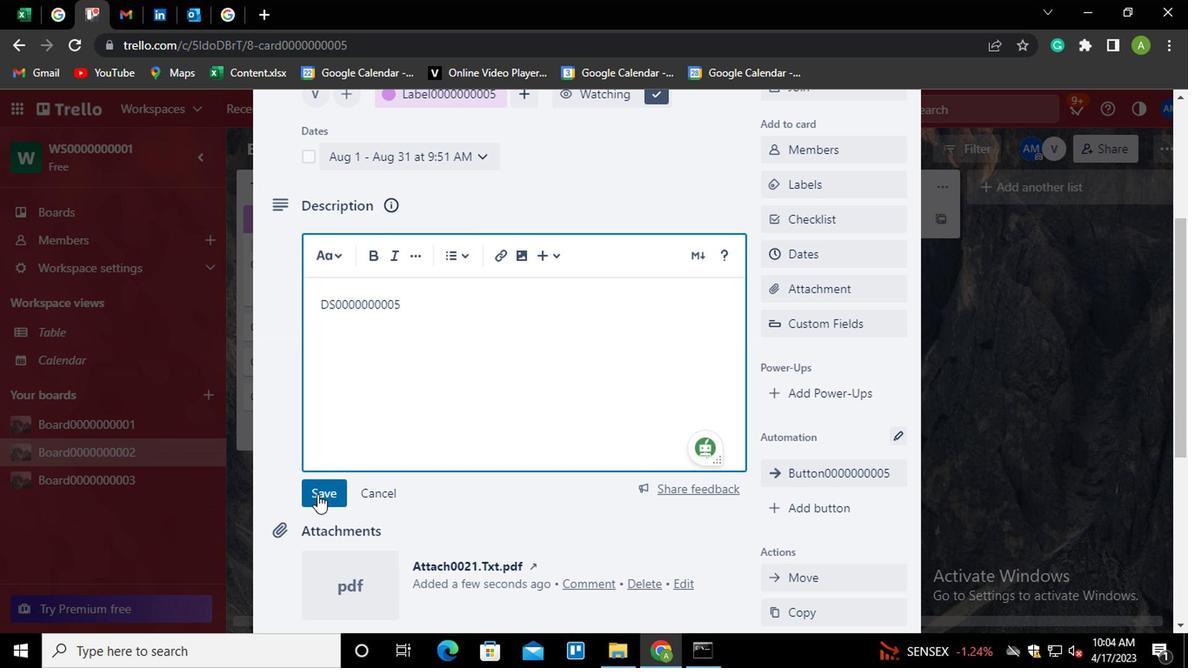 
Action: Mouse moved to (394, 481)
Screenshot: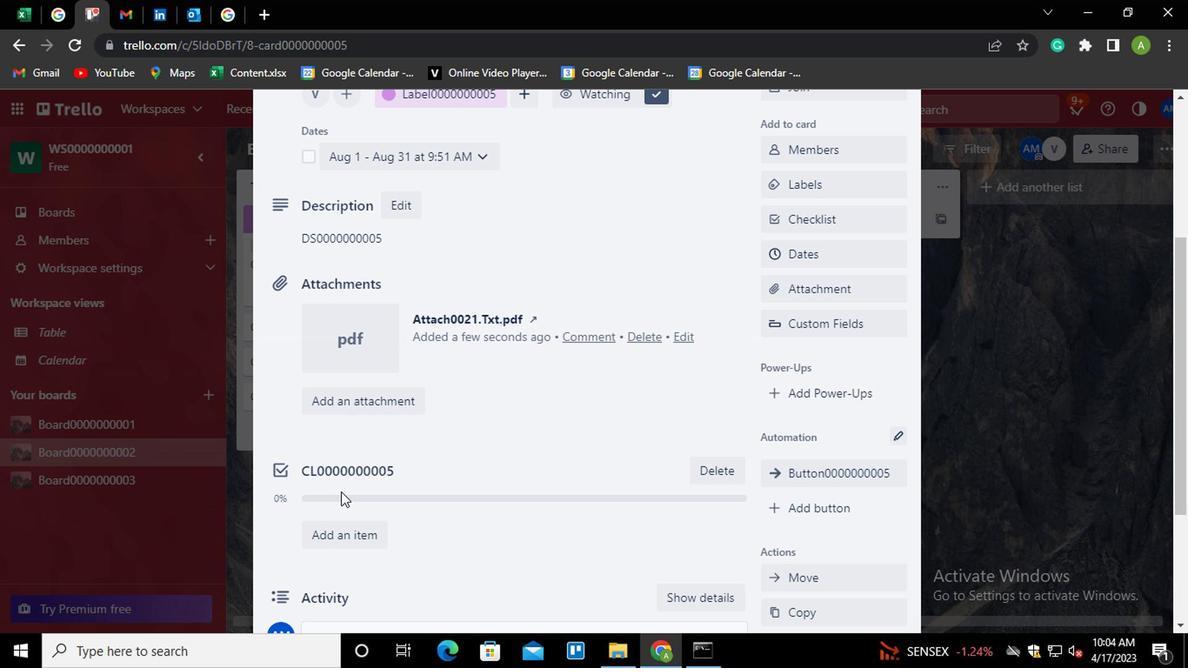 
Action: Mouse scrolled (394, 480) with delta (0, 0)
Screenshot: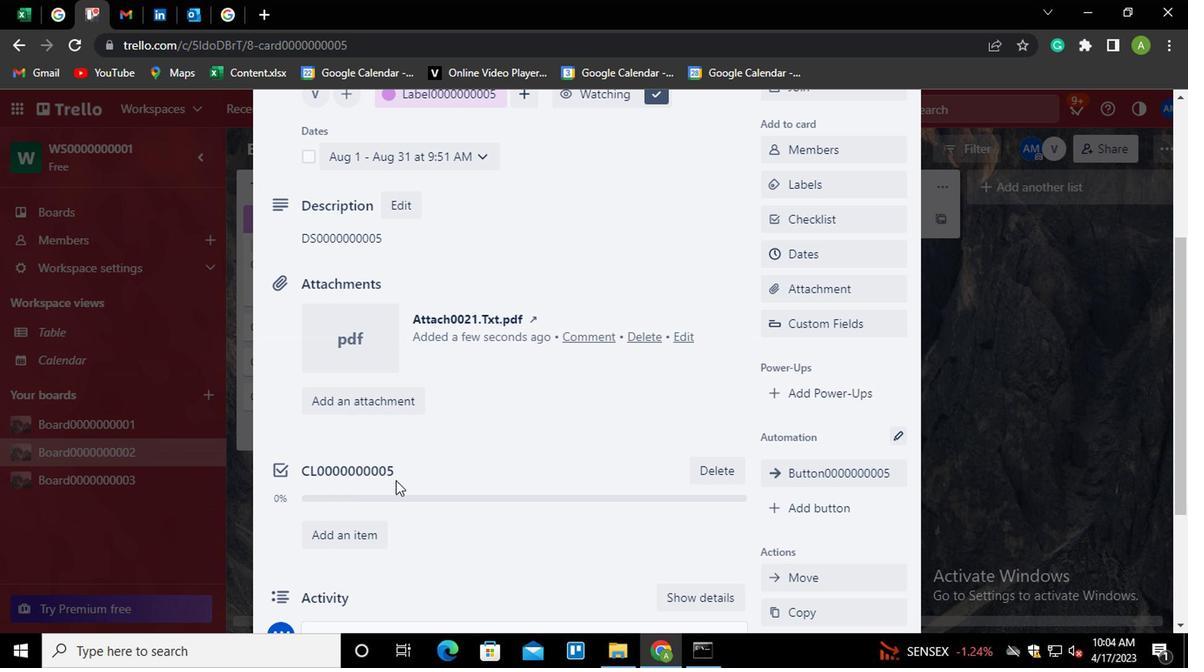 
Action: Mouse scrolled (394, 480) with delta (0, 0)
Screenshot: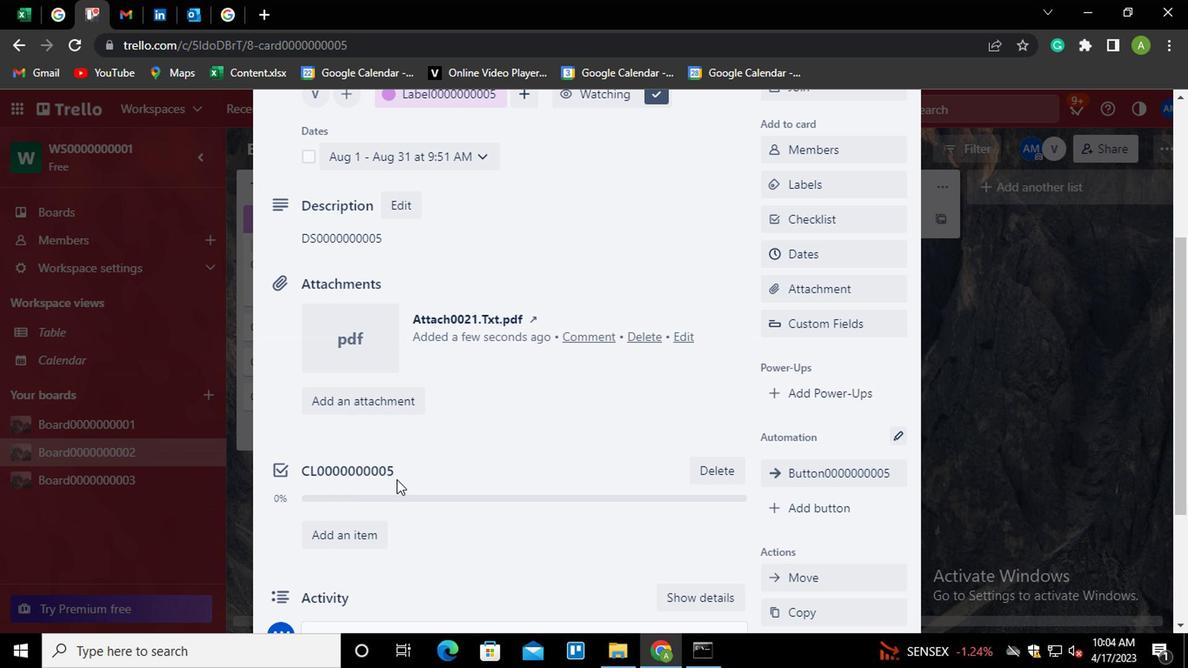
Action: Mouse moved to (365, 473)
Screenshot: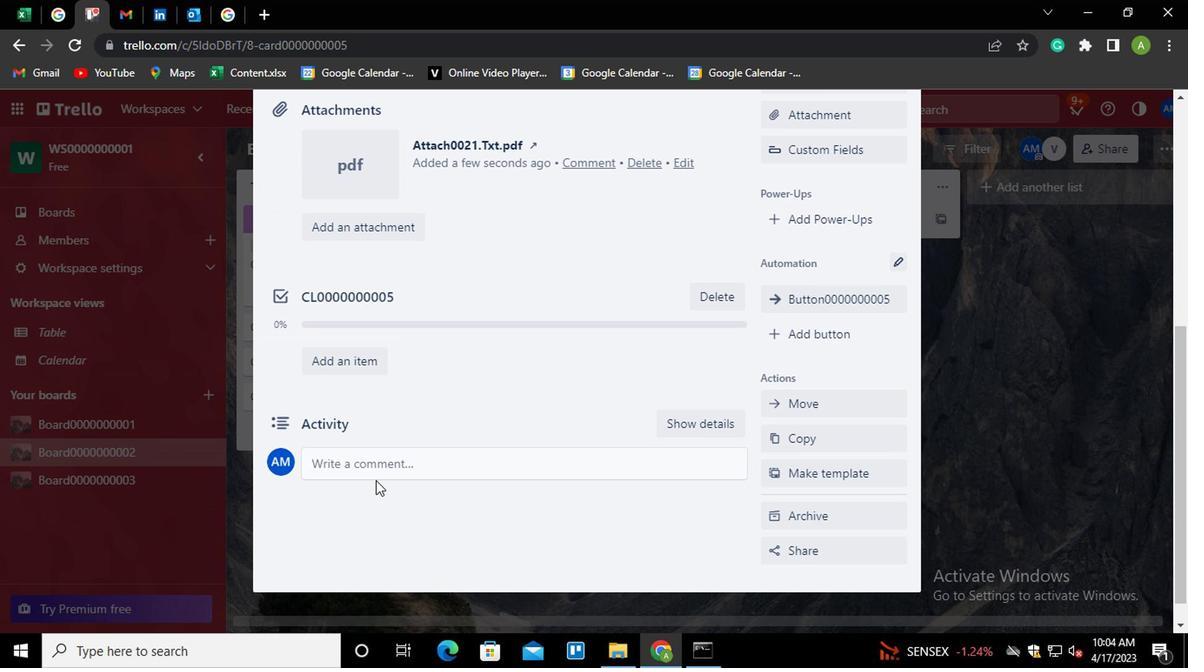 
Action: Mouse pressed left at (365, 473)
Screenshot: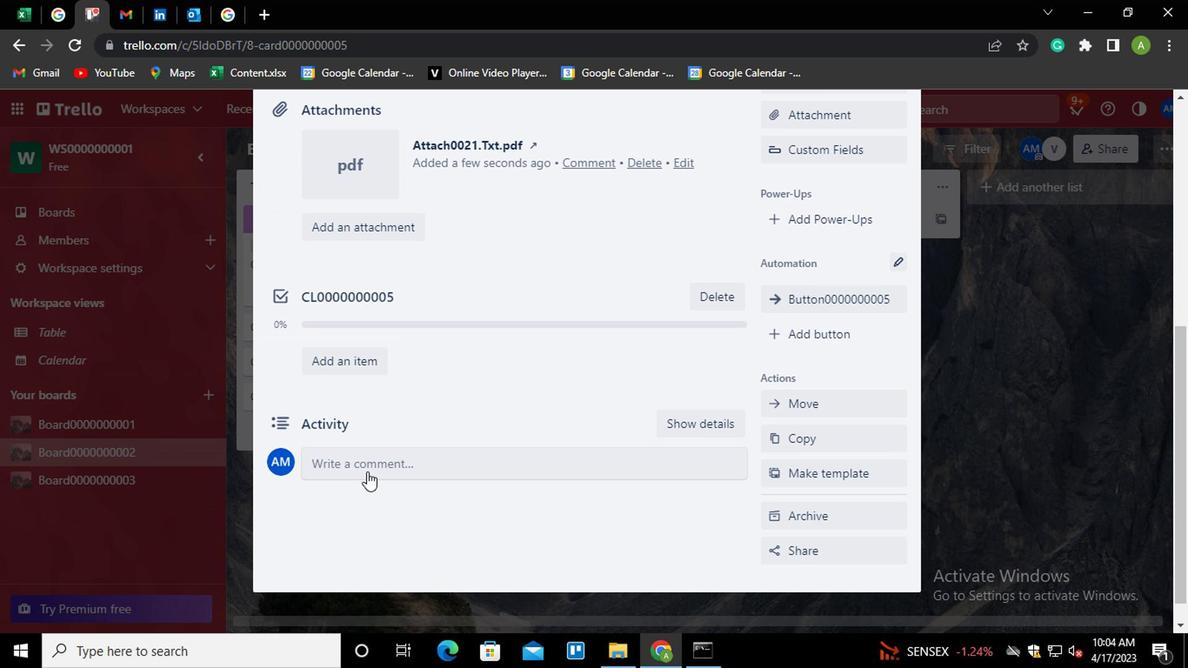 
Action: Mouse moved to (364, 472)
Screenshot: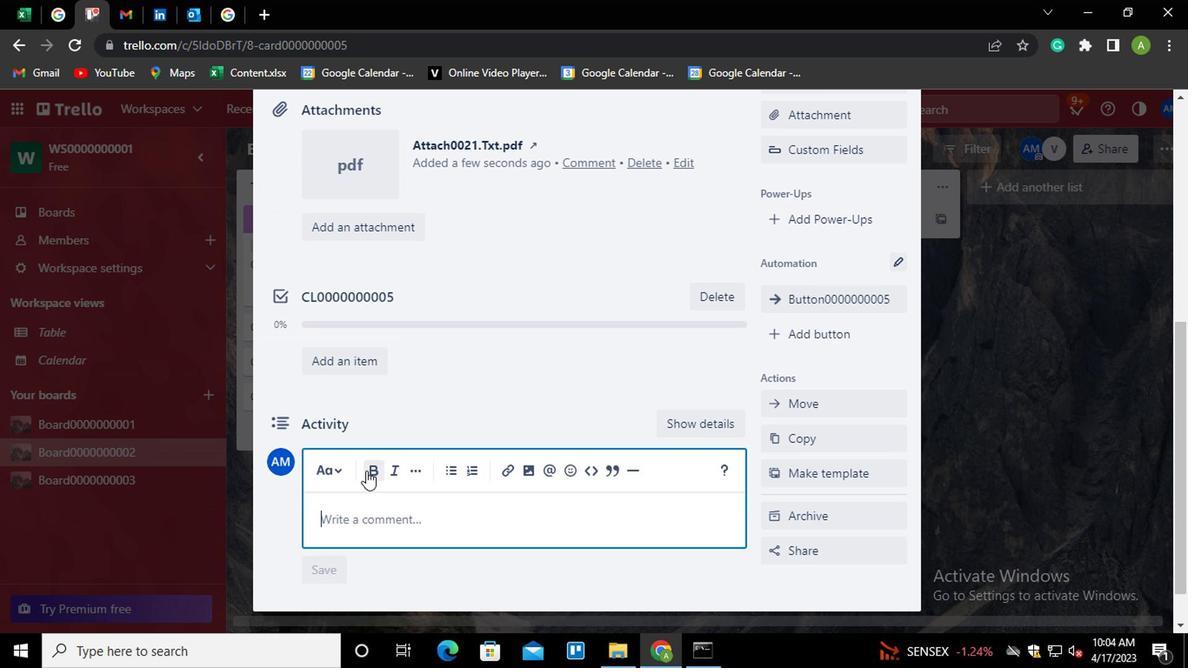 
Action: Key pressed <Key.shift>CM00000000005
Screenshot: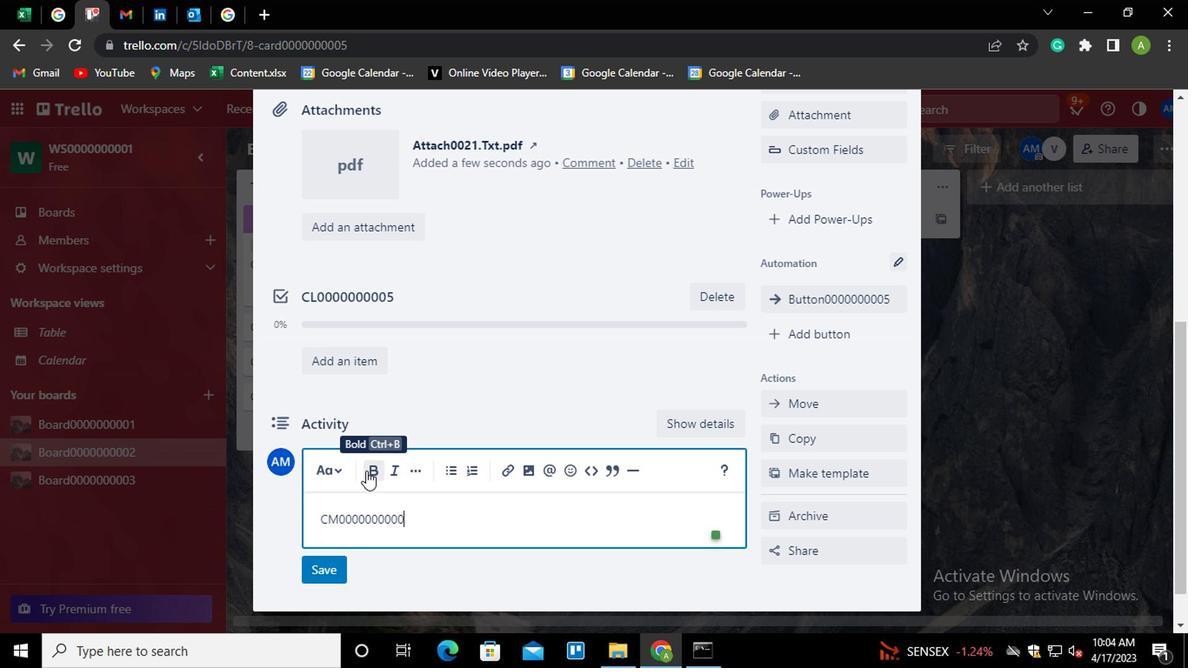 
Action: Mouse moved to (315, 577)
Screenshot: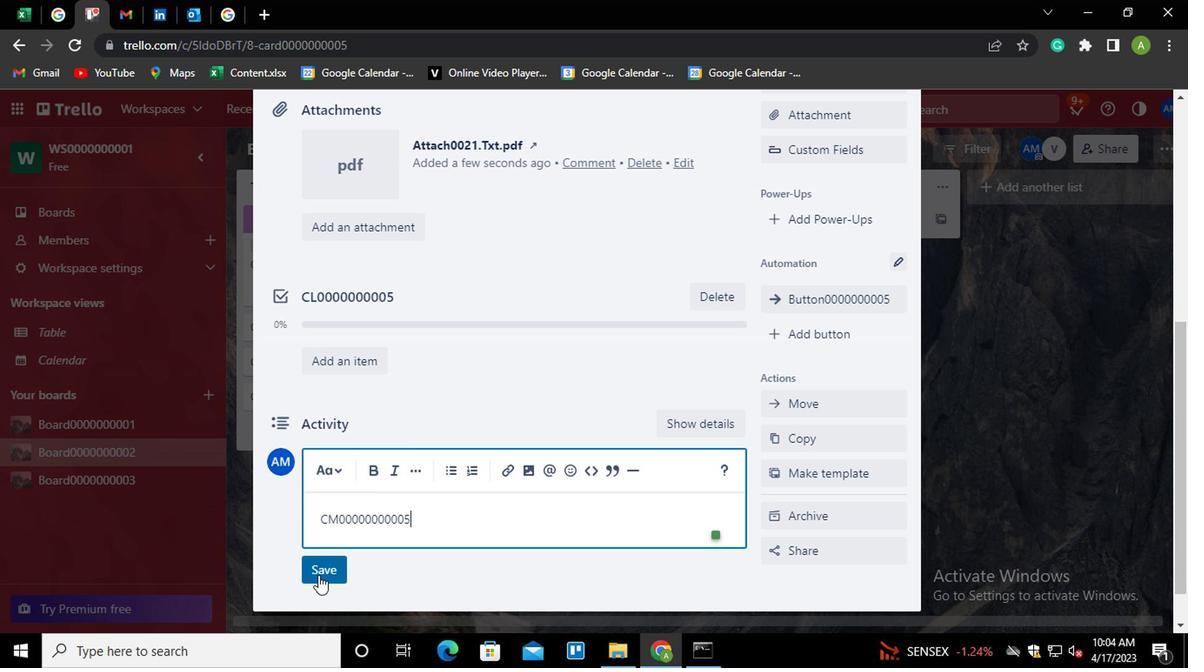 
Action: Mouse pressed left at (315, 577)
Screenshot: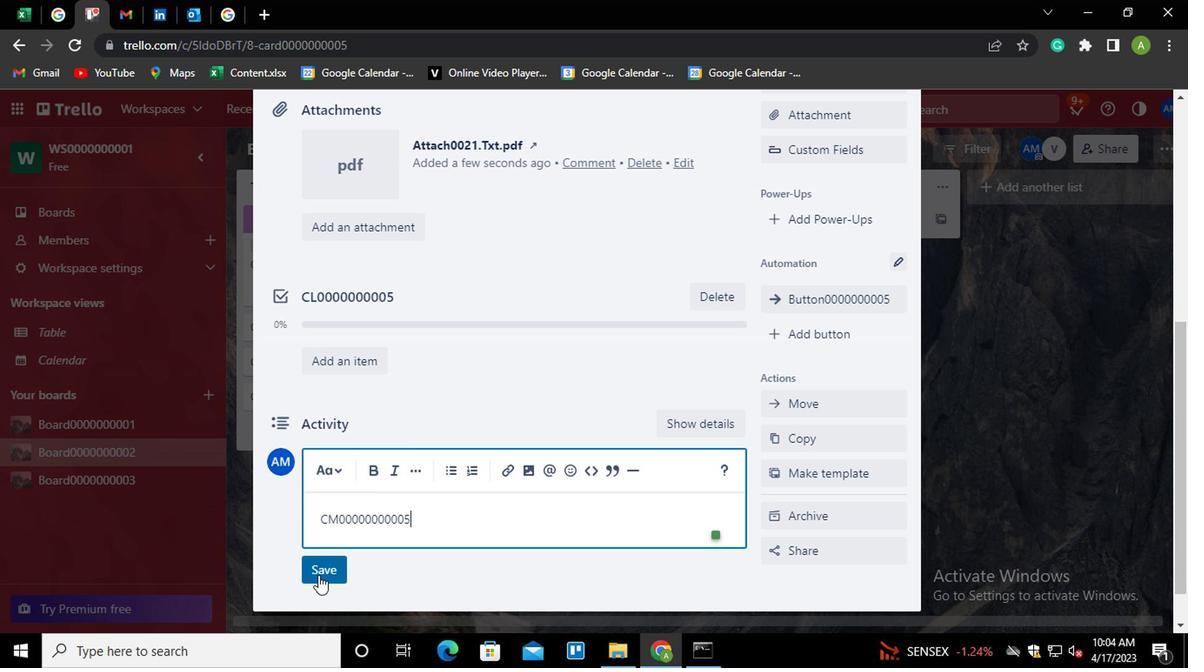 
